 Task: Look for space in Lampa, Chile from 1st June, 2023 to 4th June, 2023 for 1 adult in price range Rs.6000 to Rs.16000. Place can be private room with 1  bedroom having 1 bed and 1 bathroom. Property type can be house, flat, guest house. Amenities needed are: wifi. Booking option can be shelf check-in. Required host language is English.
Action: Mouse moved to (382, 172)
Screenshot: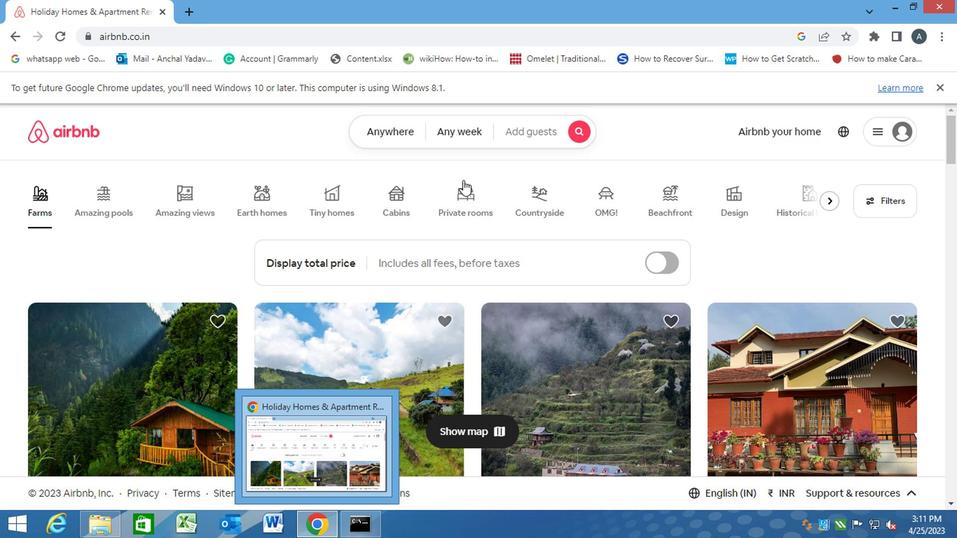 
Action: Mouse pressed left at (382, 172)
Screenshot: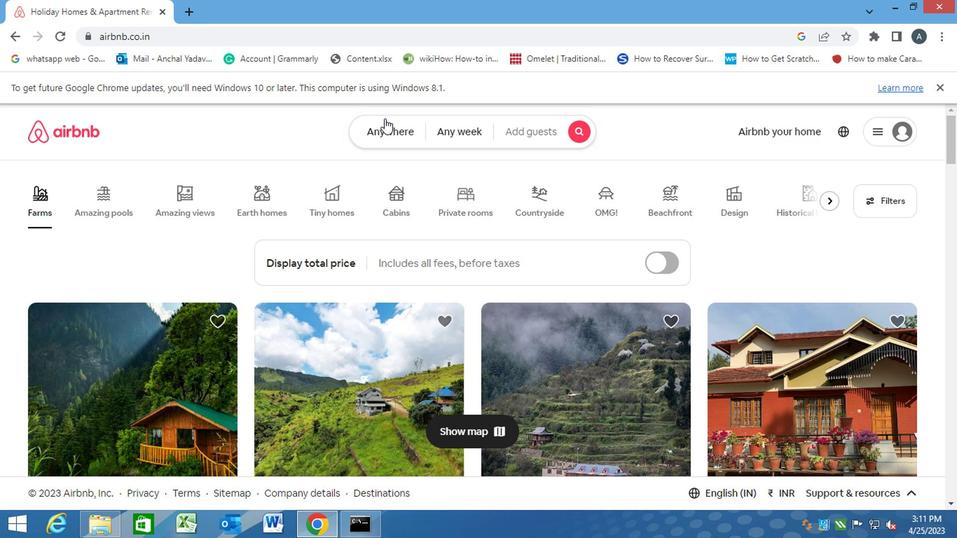 
Action: Mouse moved to (241, 213)
Screenshot: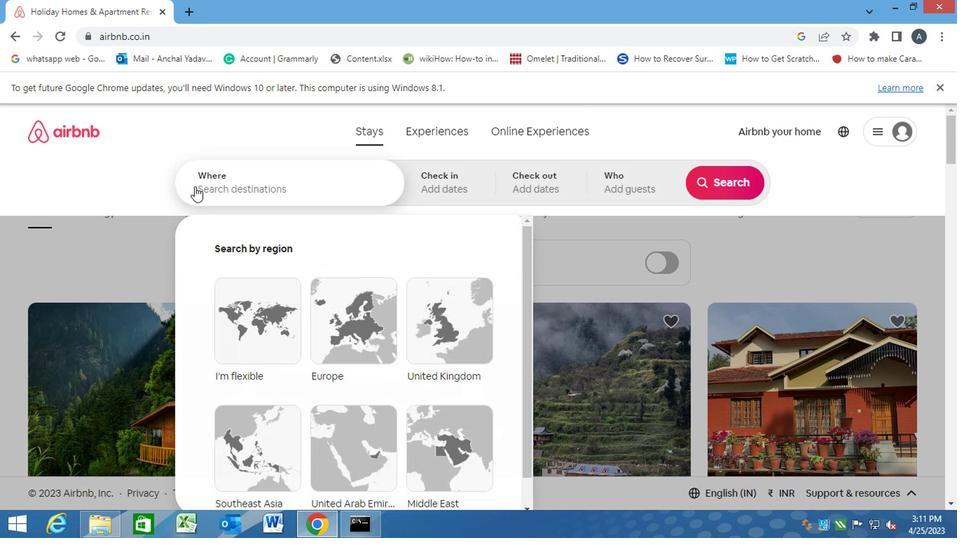 
Action: Mouse pressed left at (241, 213)
Screenshot: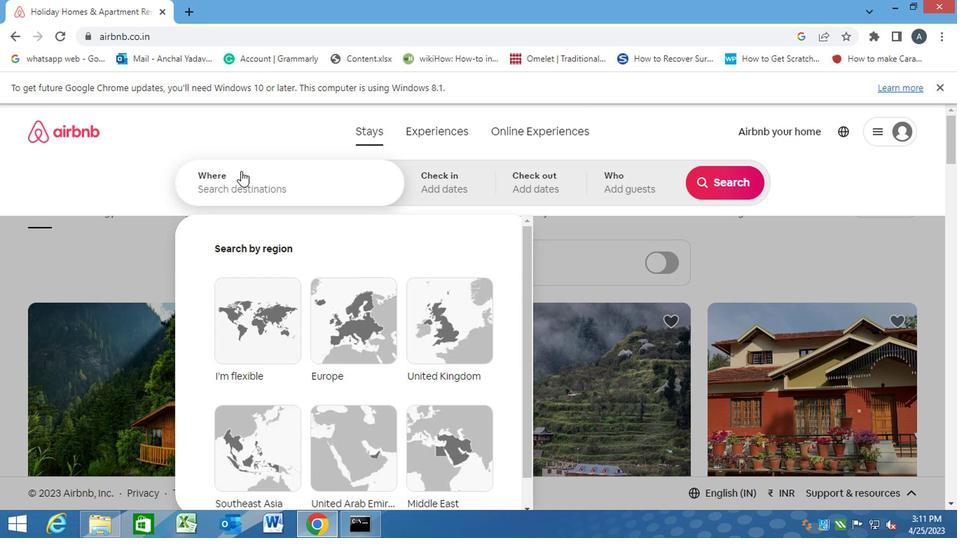 
Action: Key pressed l<Key.caps_lock>ampa,<Key.space><Key.caps_lock>c<Key.caps_lock>hile<Key.enter>
Screenshot: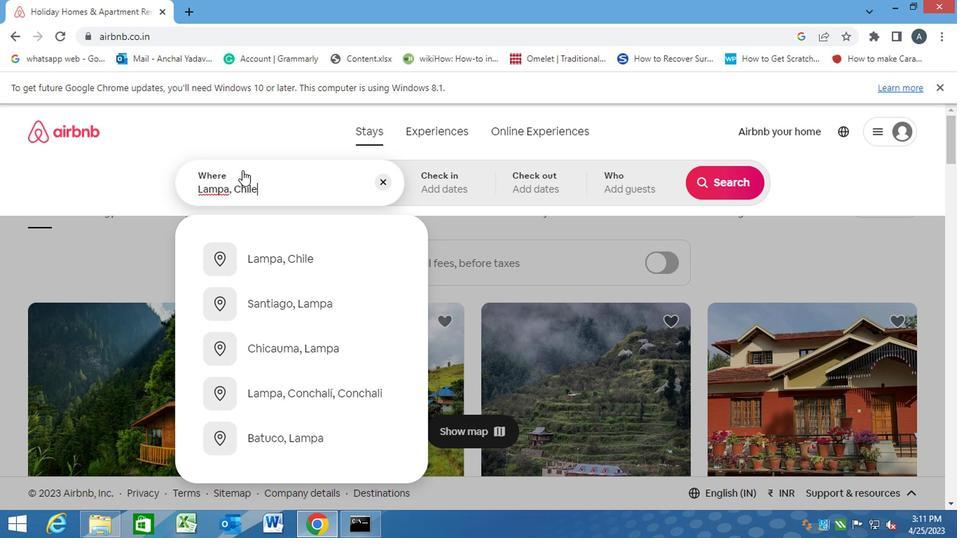 
Action: Mouse moved to (712, 310)
Screenshot: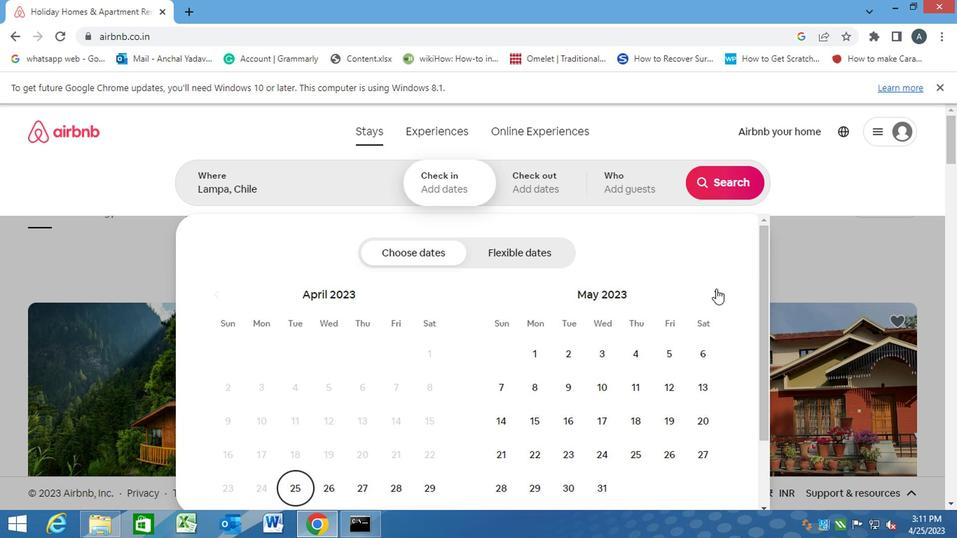 
Action: Mouse pressed left at (712, 310)
Screenshot: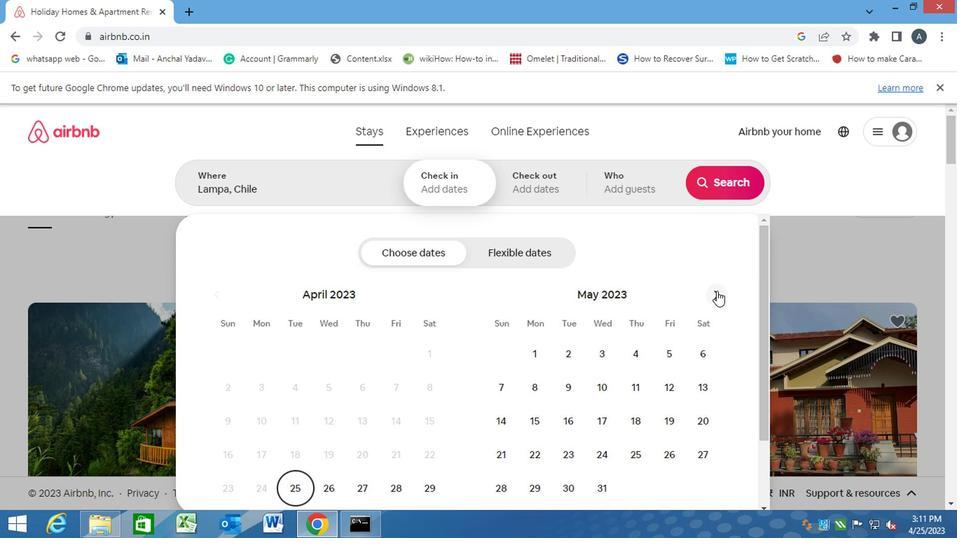 
Action: Mouse moved to (634, 358)
Screenshot: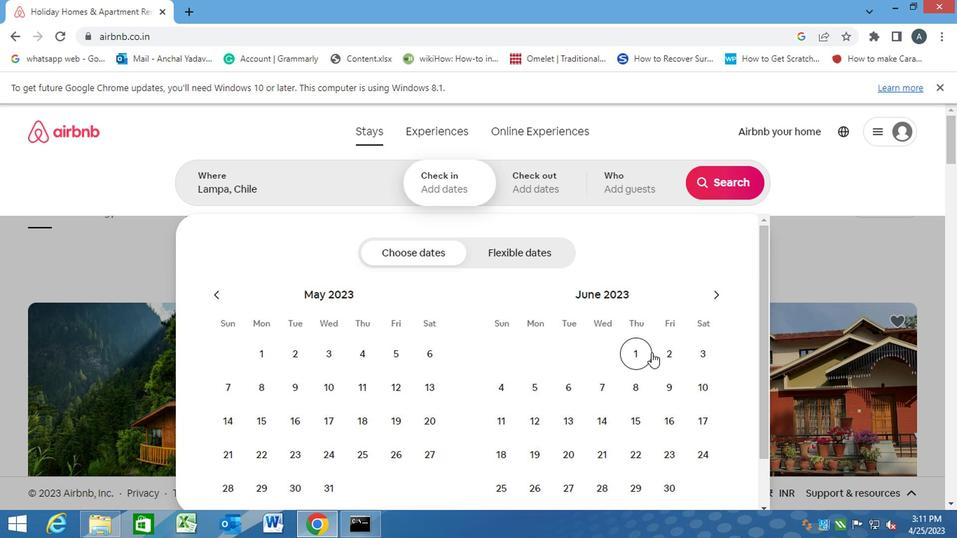 
Action: Mouse pressed left at (634, 358)
Screenshot: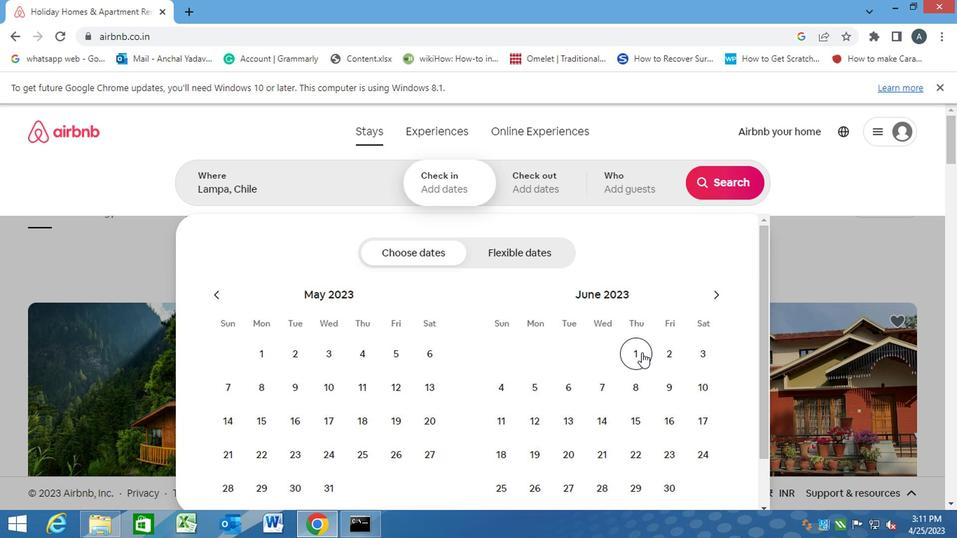 
Action: Mouse moved to (509, 383)
Screenshot: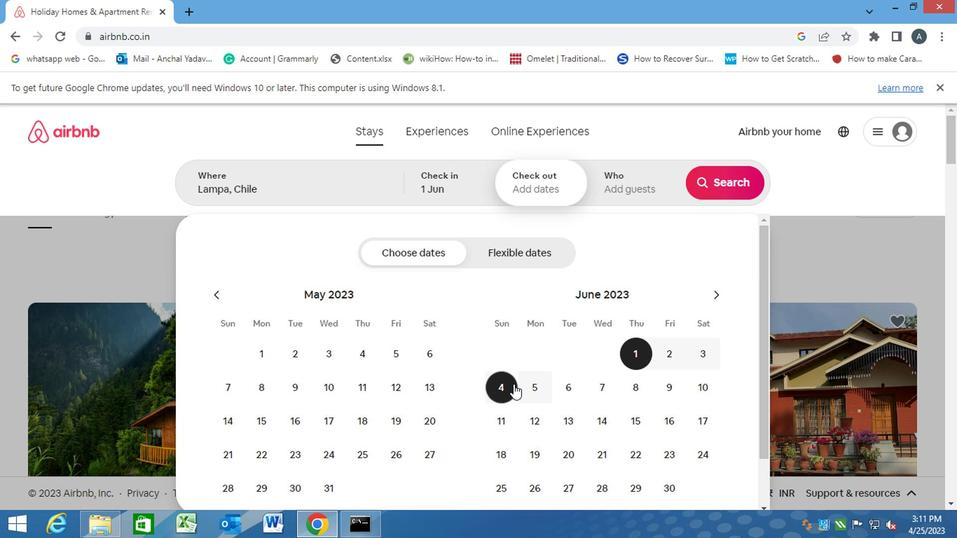 
Action: Mouse pressed left at (509, 383)
Screenshot: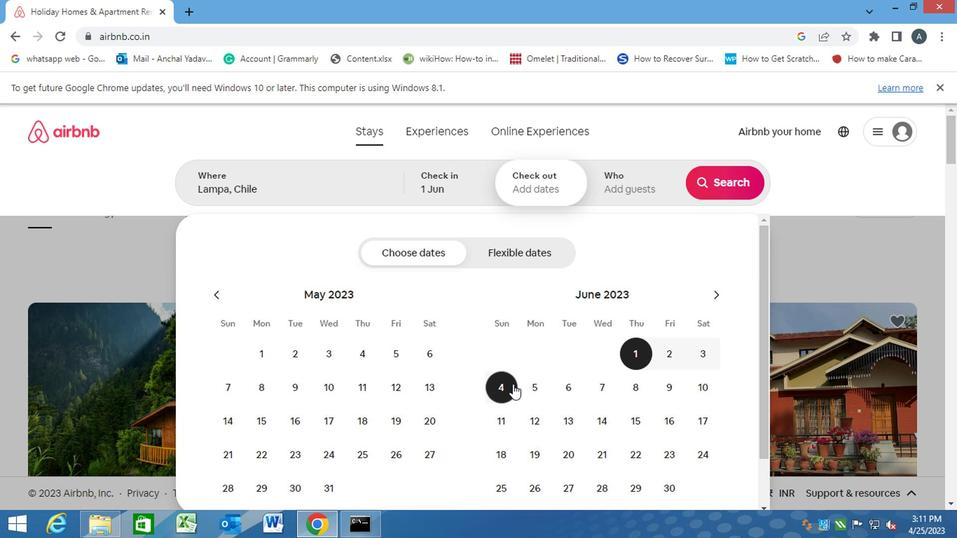 
Action: Mouse moved to (632, 226)
Screenshot: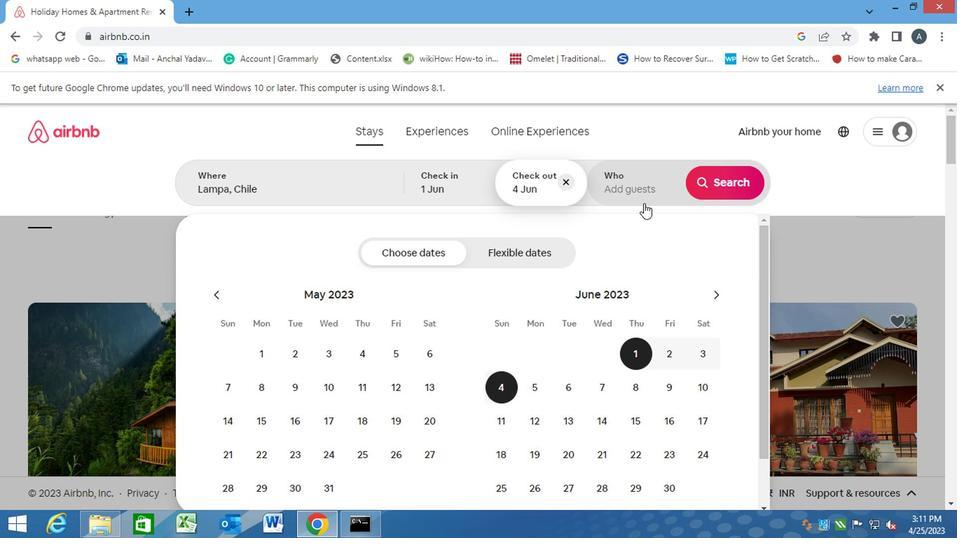 
Action: Mouse pressed left at (632, 226)
Screenshot: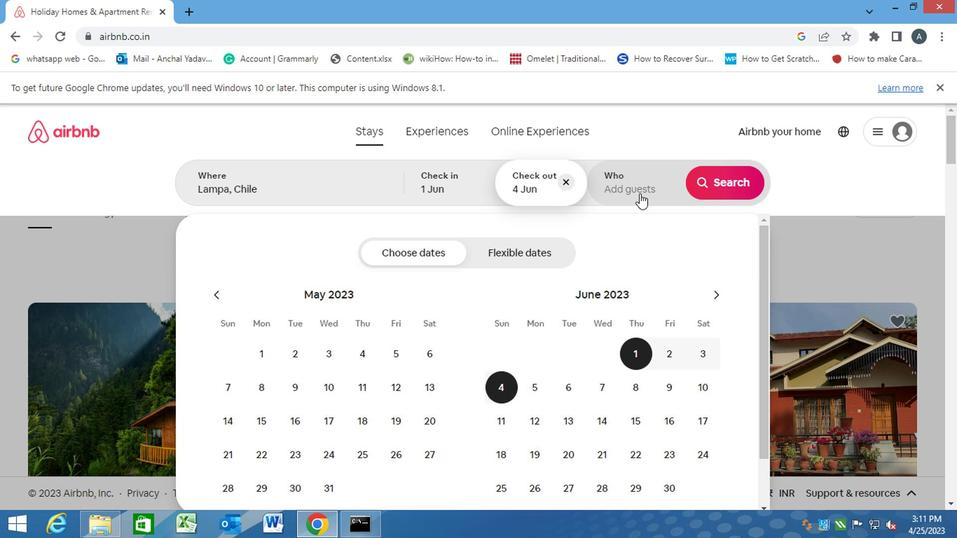 
Action: Mouse moved to (722, 281)
Screenshot: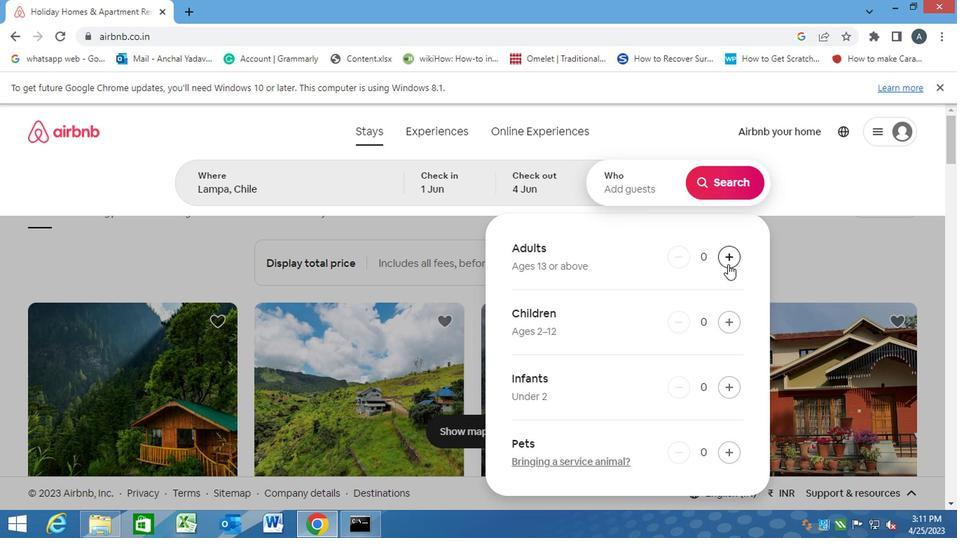 
Action: Mouse pressed left at (722, 281)
Screenshot: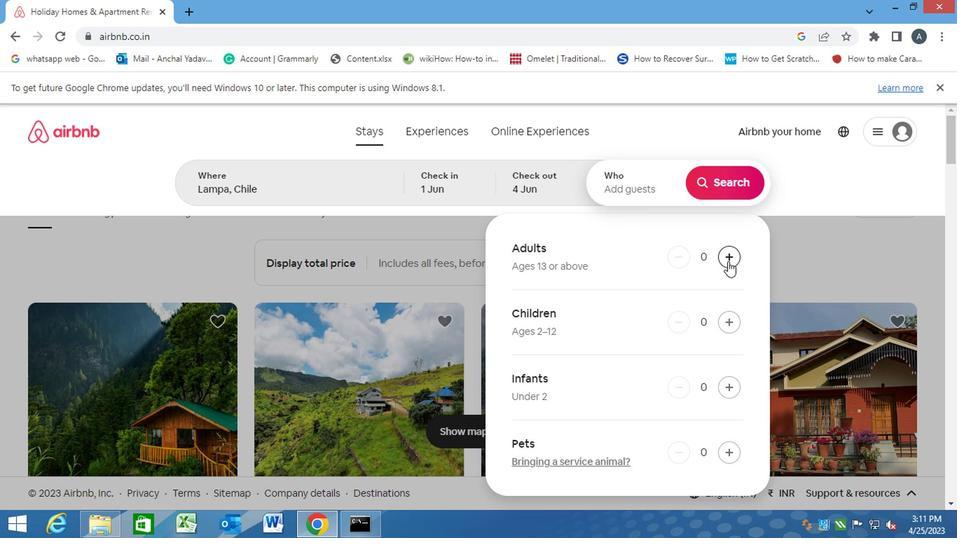 
Action: Mouse moved to (730, 226)
Screenshot: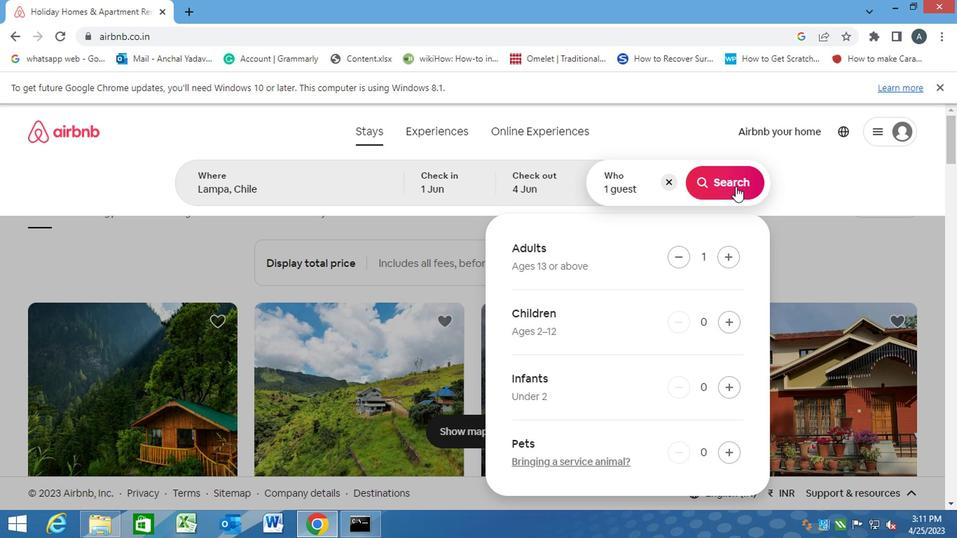 
Action: Mouse pressed left at (730, 226)
Screenshot: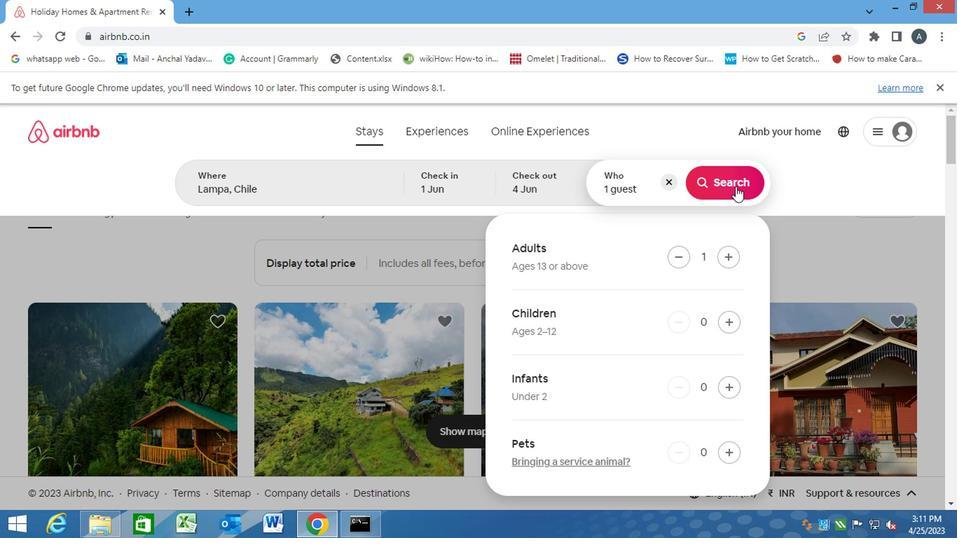 
Action: Mouse moved to (866, 225)
Screenshot: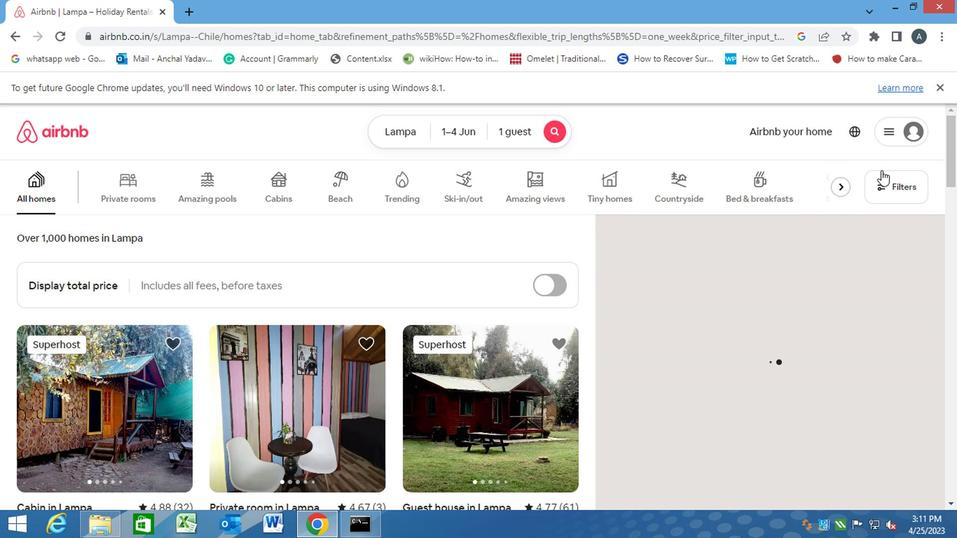 
Action: Mouse pressed left at (866, 225)
Screenshot: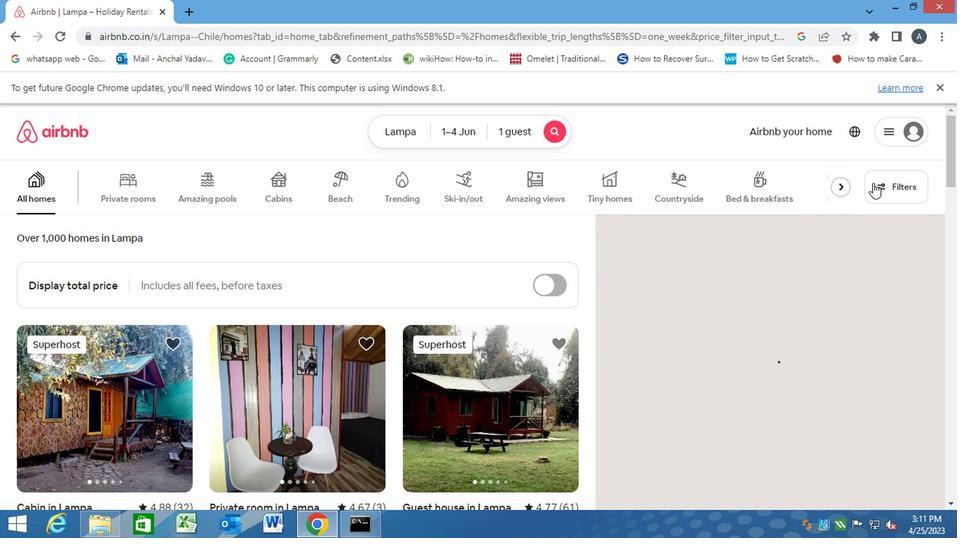 
Action: Mouse moved to (284, 368)
Screenshot: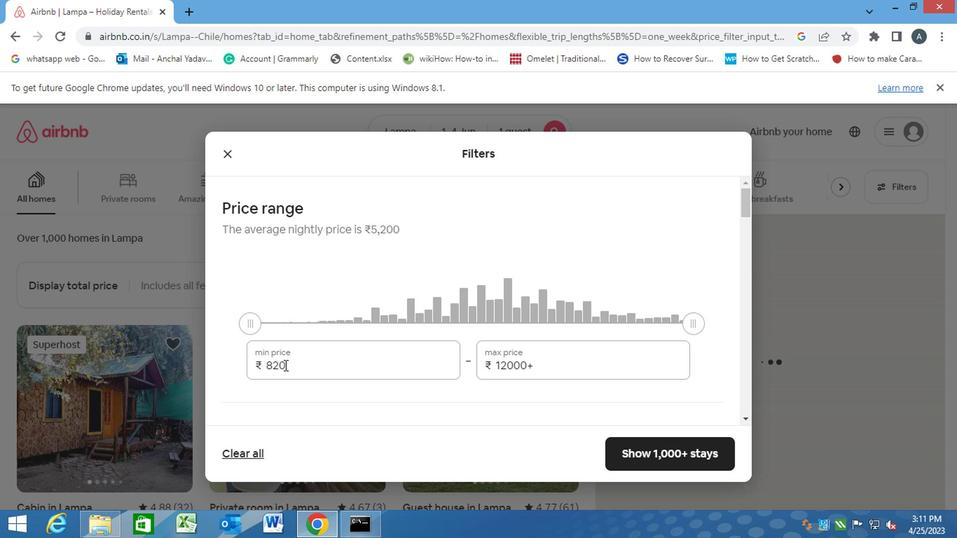 
Action: Mouse pressed left at (284, 368)
Screenshot: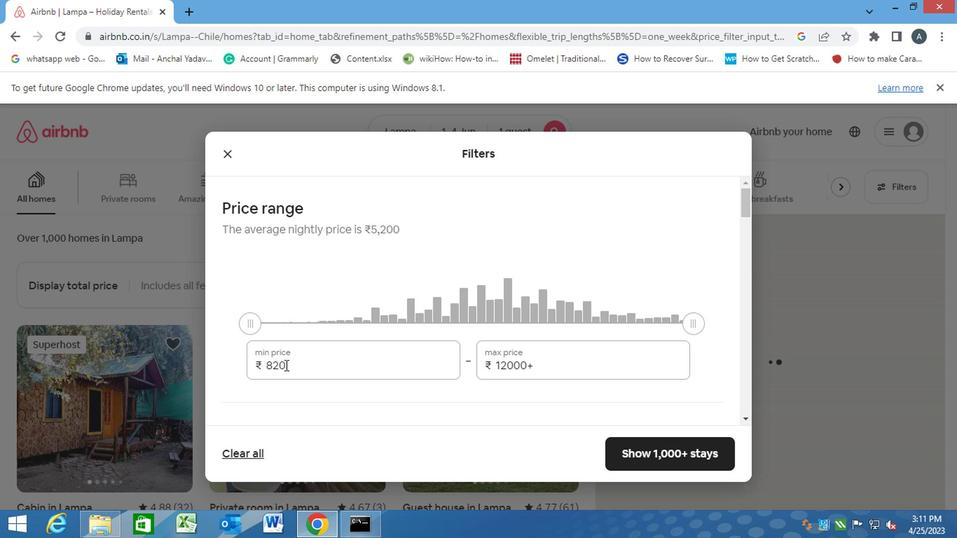 
Action: Mouse moved to (262, 372)
Screenshot: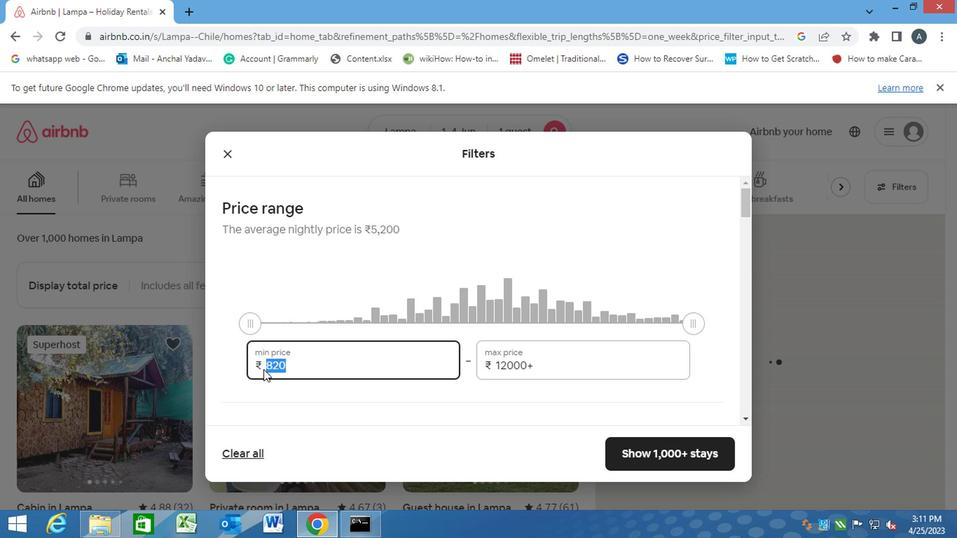 
Action: Key pressed 60
Screenshot: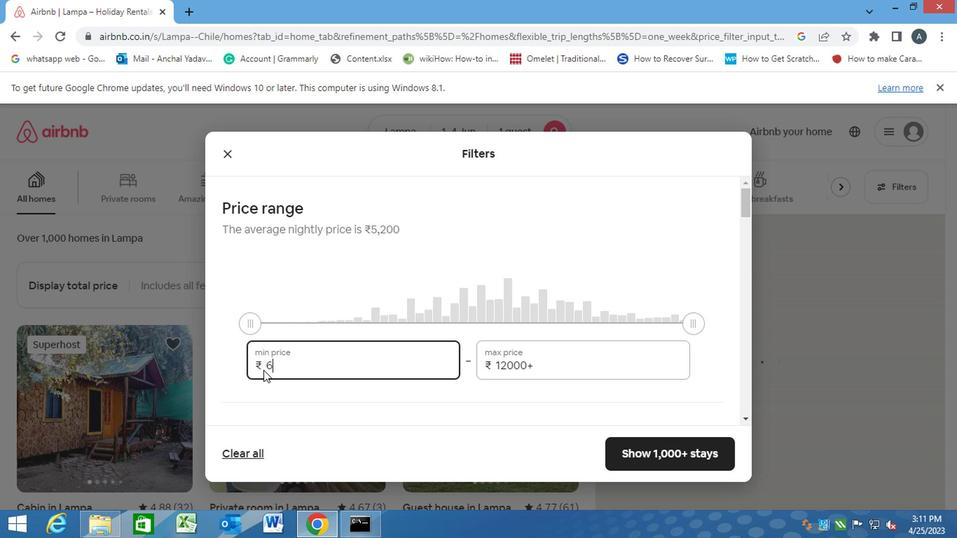 
Action: Mouse moved to (262, 372)
Screenshot: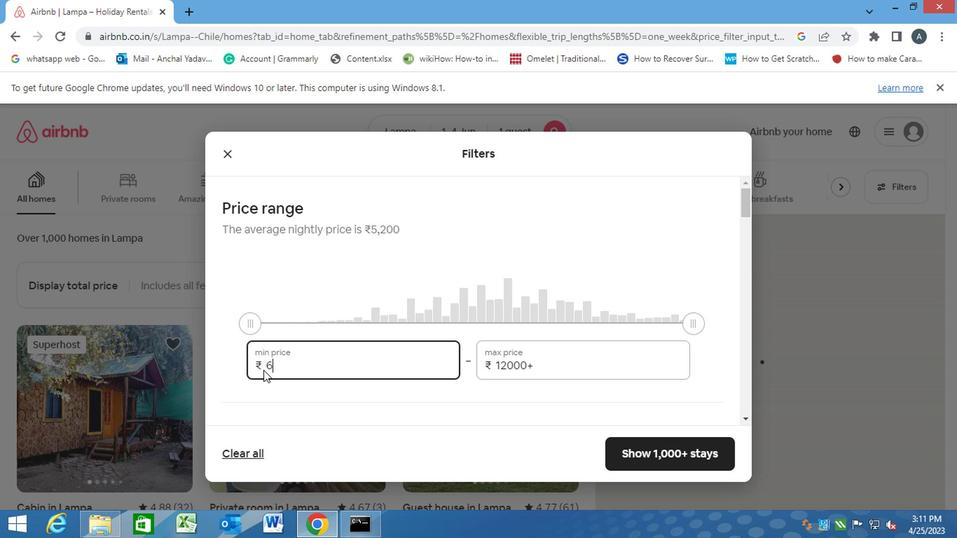 
Action: Key pressed 00<Key.tab><Key.backspace>16000
Screenshot: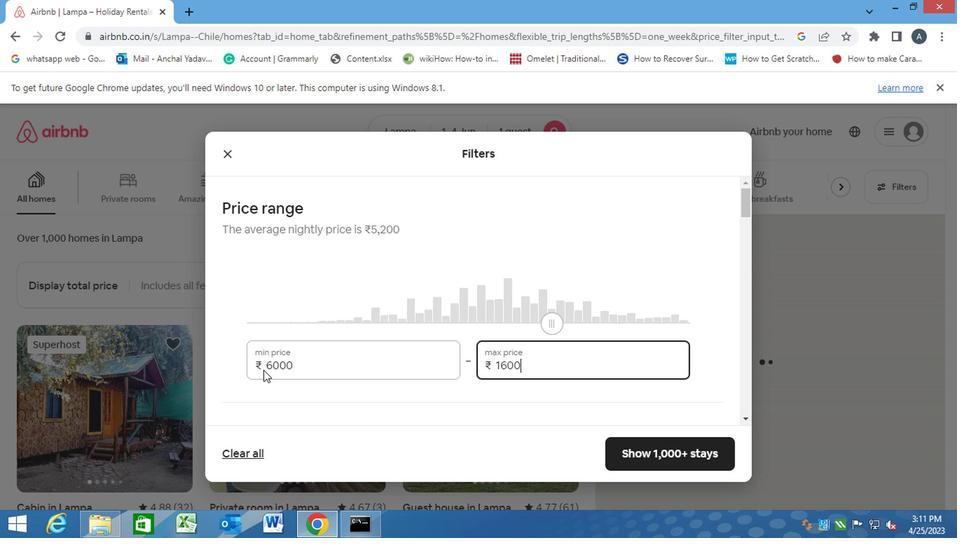 
Action: Mouse moved to (281, 388)
Screenshot: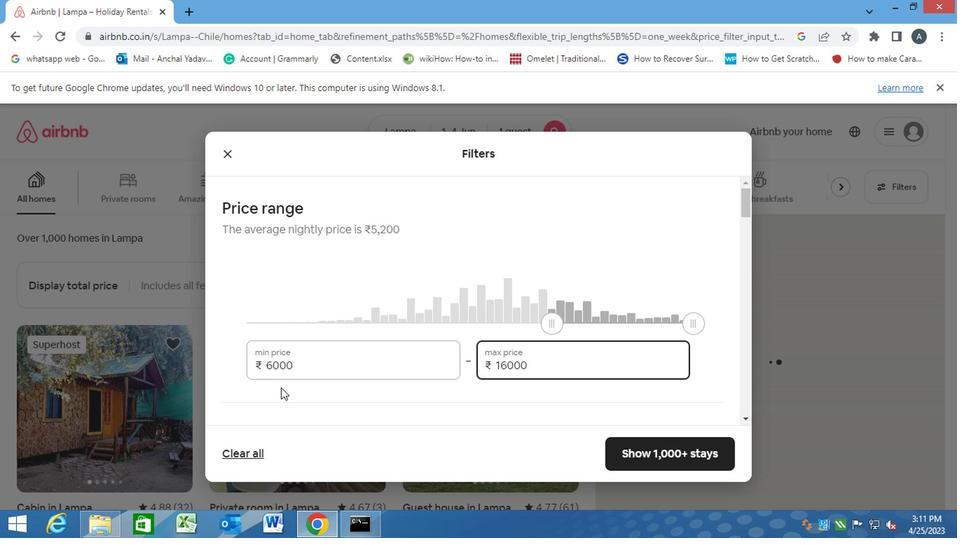 
Action: Mouse pressed left at (281, 388)
Screenshot: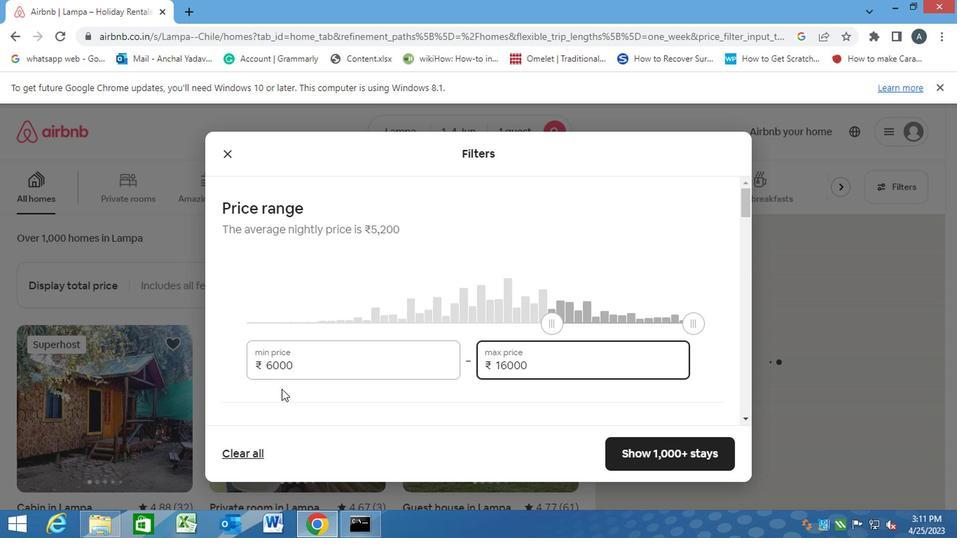 
Action: Mouse scrolled (281, 387) with delta (0, 0)
Screenshot: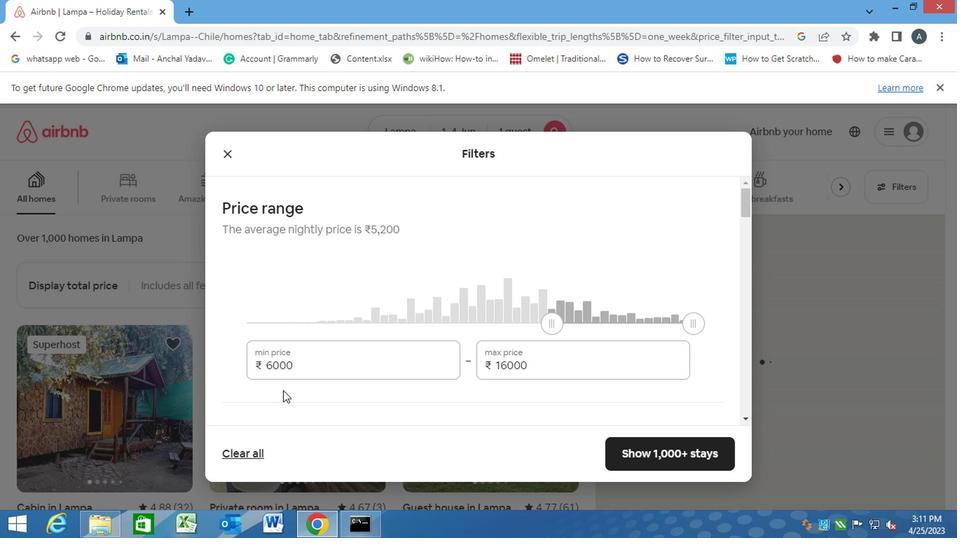 
Action: Mouse scrolled (281, 387) with delta (0, 0)
Screenshot: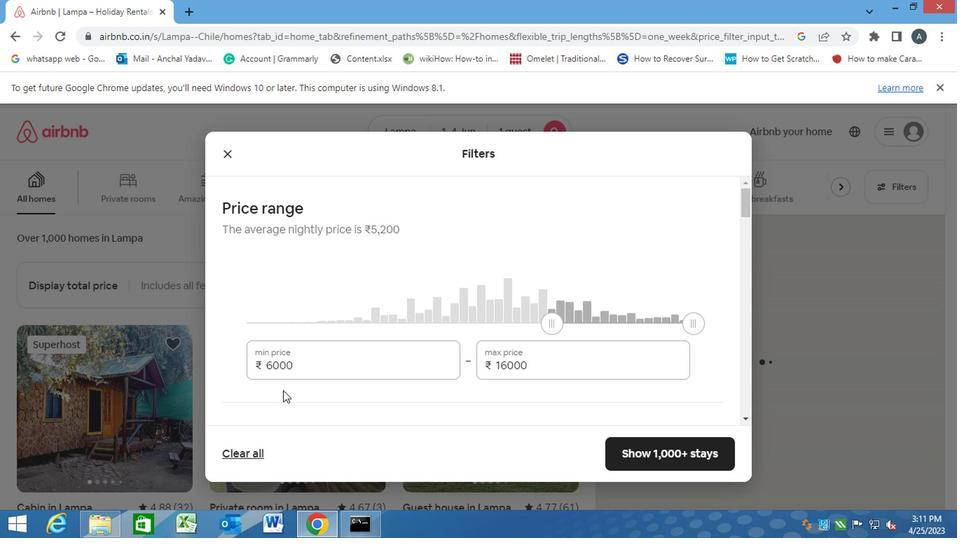 
Action: Mouse moved to (470, 344)
Screenshot: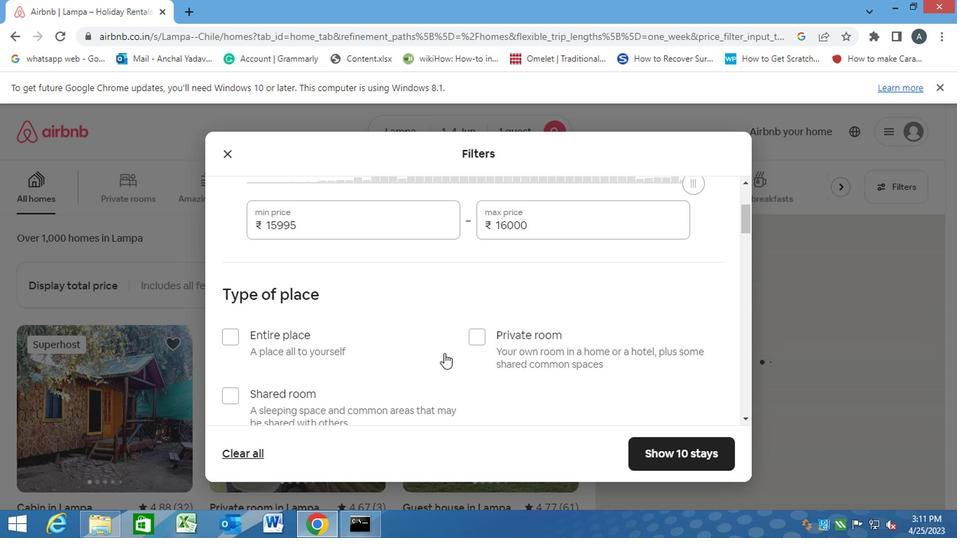 
Action: Mouse pressed left at (470, 344)
Screenshot: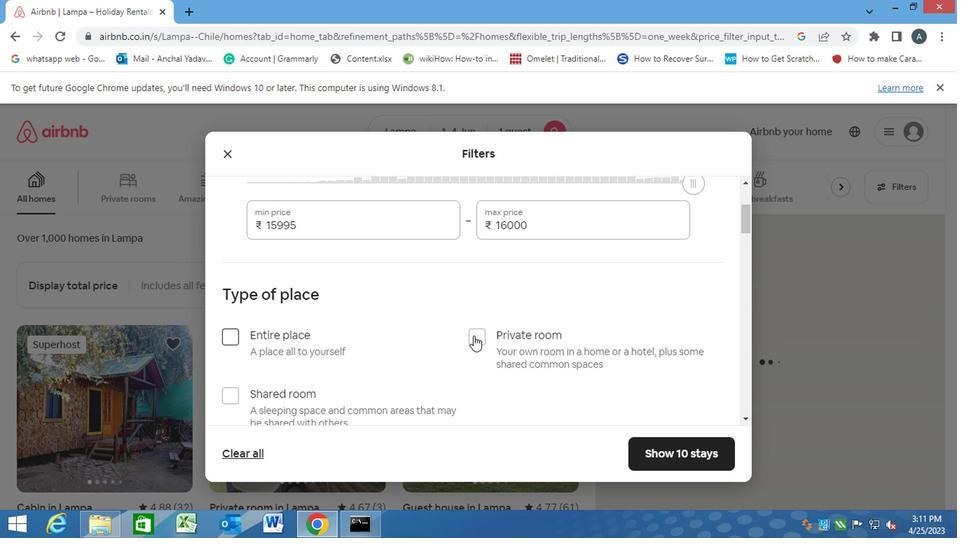 
Action: Mouse moved to (391, 364)
Screenshot: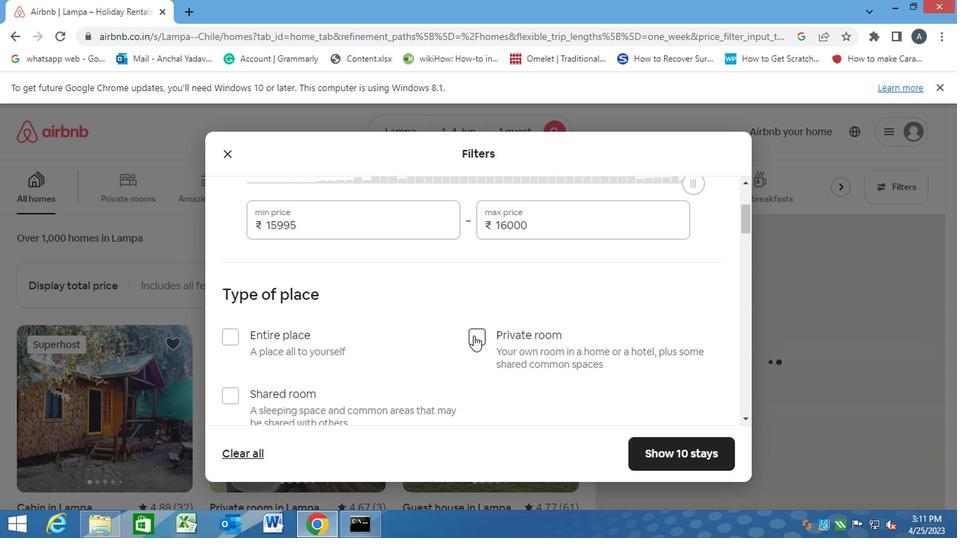 
Action: Mouse scrolled (391, 364) with delta (0, 0)
Screenshot: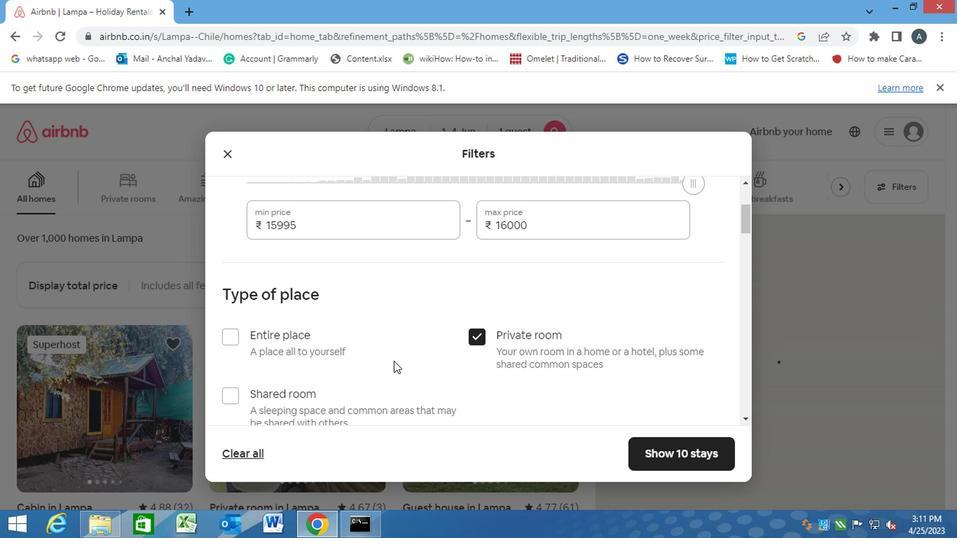 
Action: Mouse scrolled (391, 364) with delta (0, 0)
Screenshot: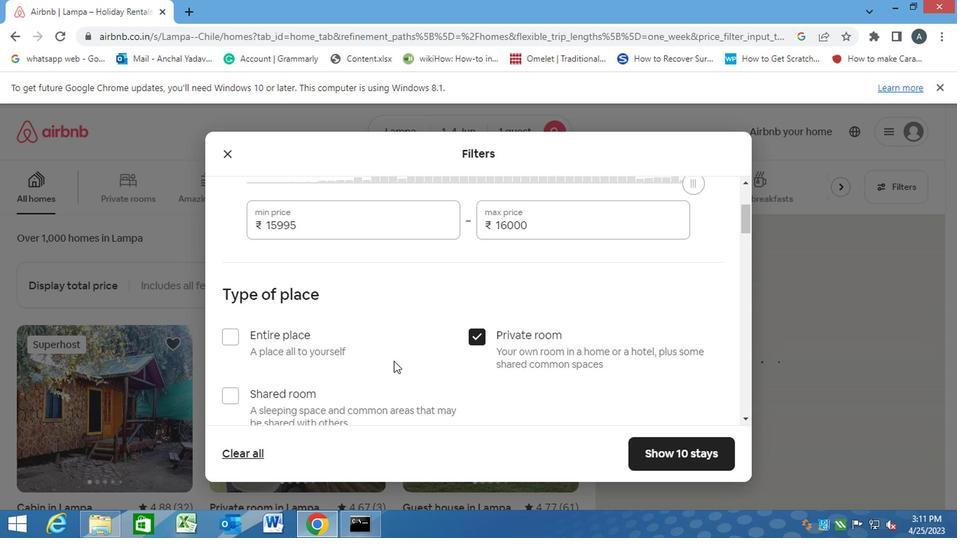 
Action: Mouse scrolled (391, 364) with delta (0, 0)
Screenshot: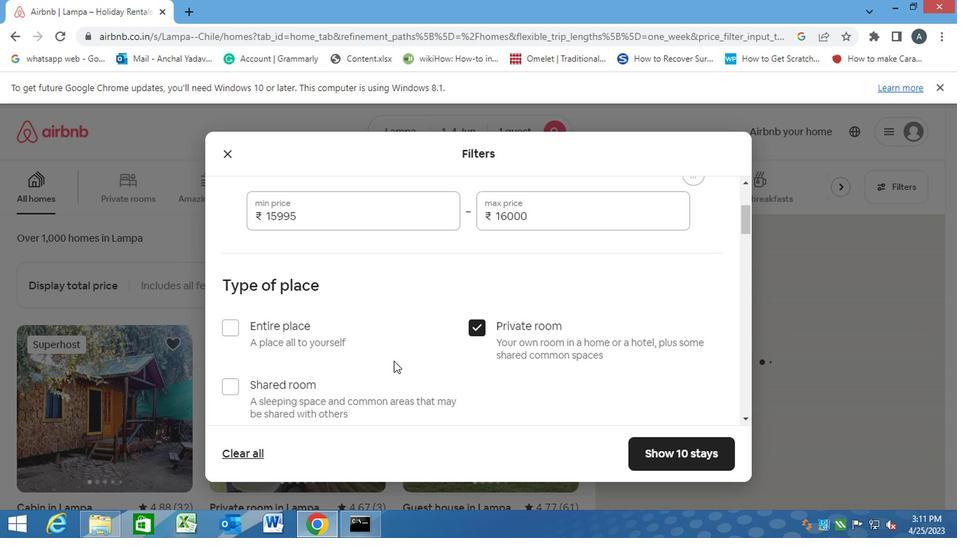 
Action: Mouse scrolled (391, 364) with delta (0, 0)
Screenshot: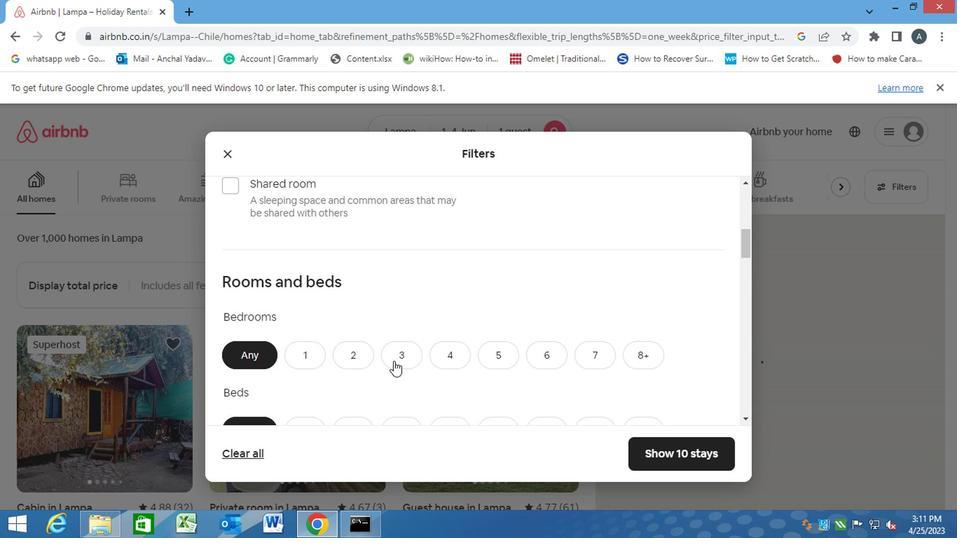 
Action: Mouse scrolled (391, 364) with delta (0, 0)
Screenshot: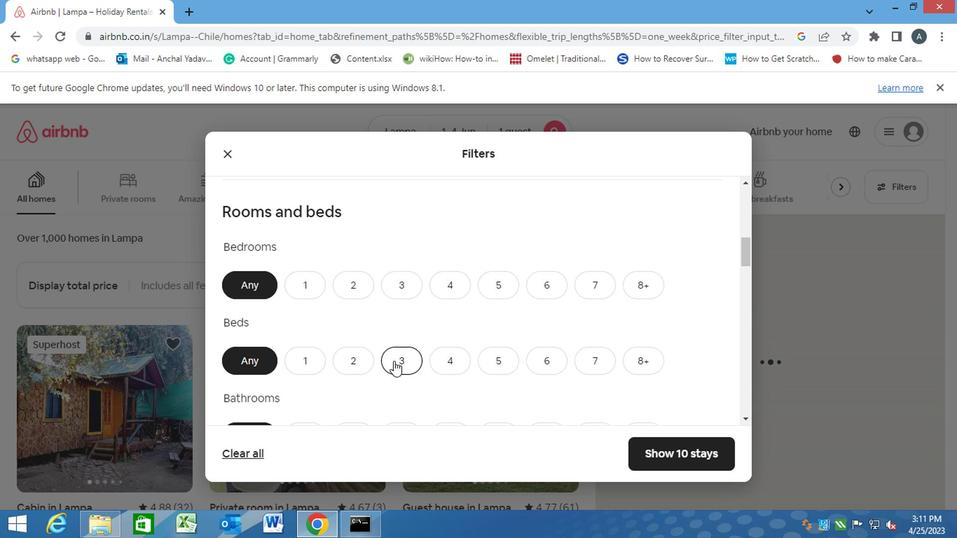
Action: Mouse moved to (310, 248)
Screenshot: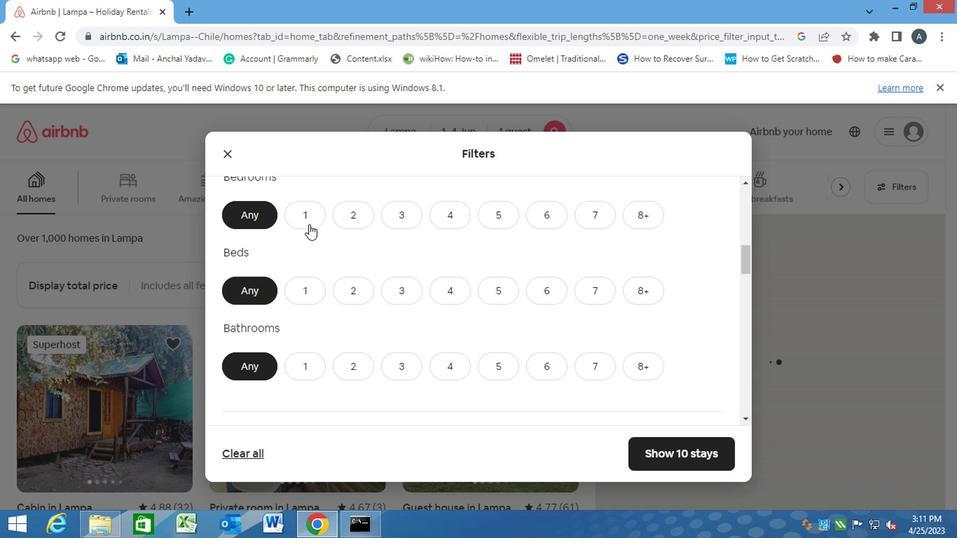 
Action: Mouse pressed left at (310, 248)
Screenshot: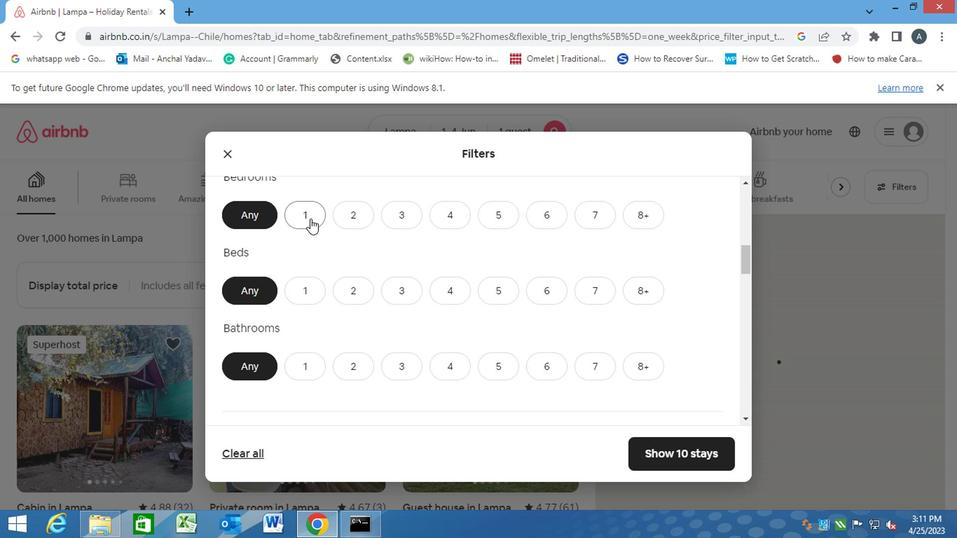 
Action: Mouse moved to (299, 308)
Screenshot: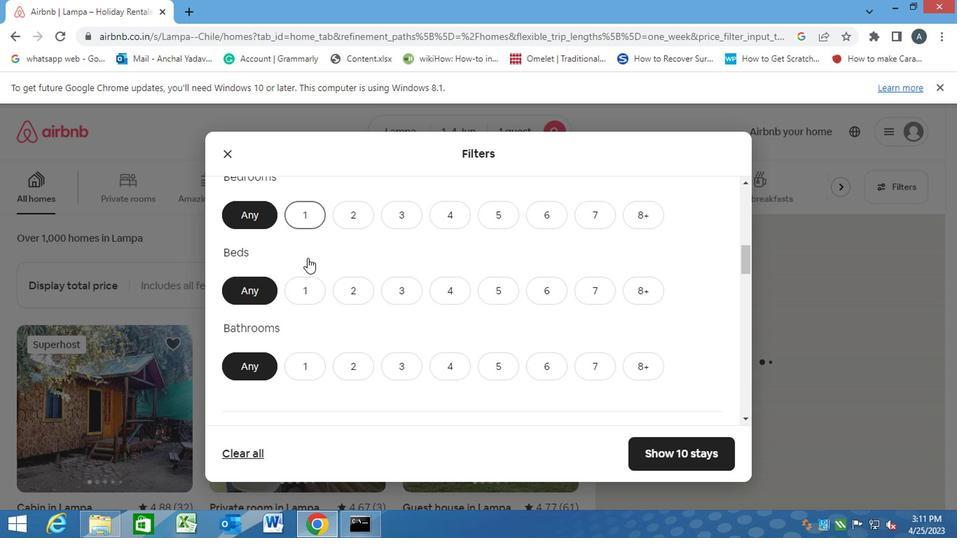 
Action: Mouse pressed left at (299, 308)
Screenshot: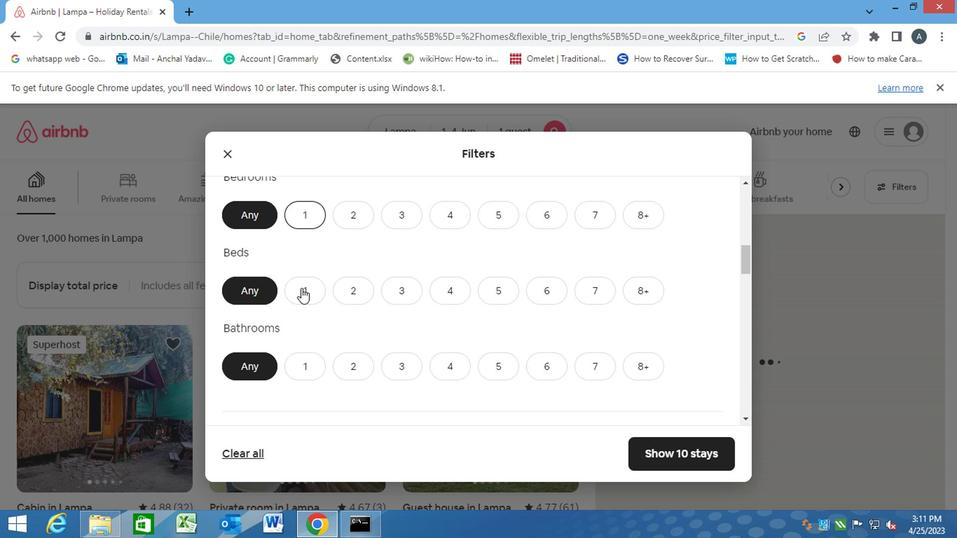 
Action: Mouse moved to (299, 366)
Screenshot: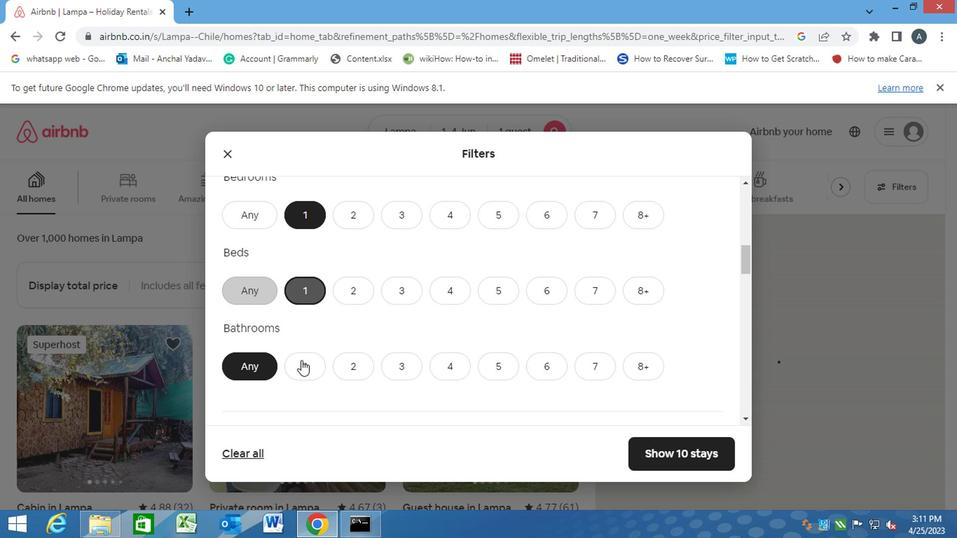 
Action: Mouse pressed left at (299, 366)
Screenshot: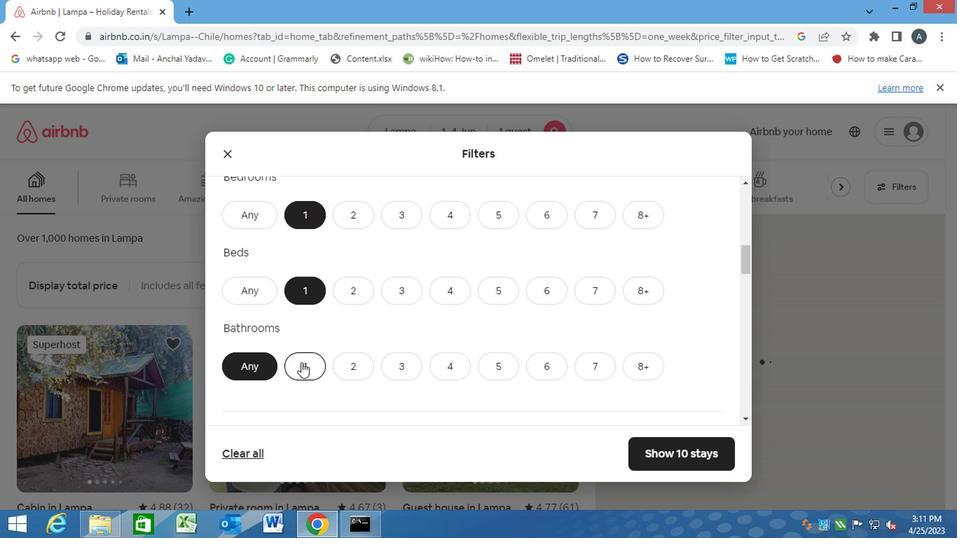 
Action: Mouse moved to (382, 392)
Screenshot: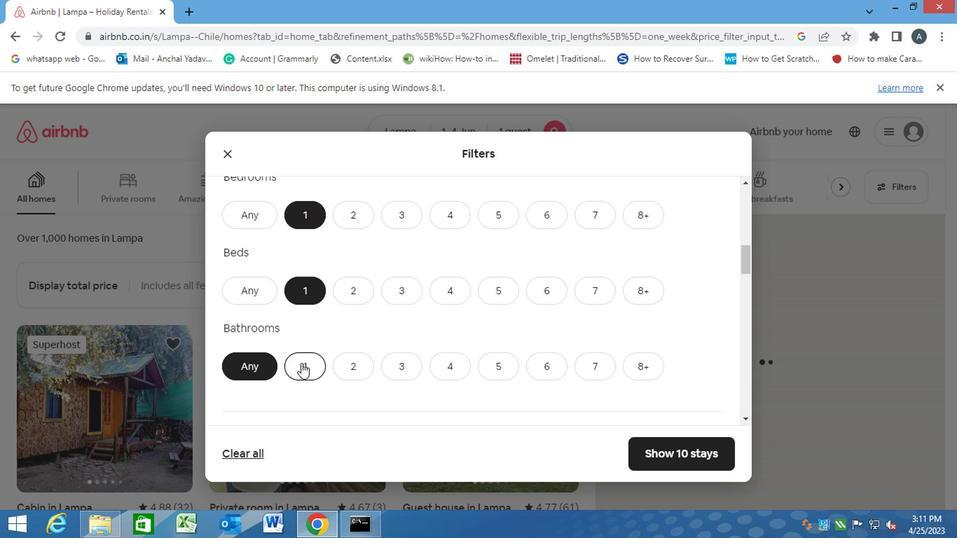 
Action: Mouse scrolled (382, 392) with delta (0, 0)
Screenshot: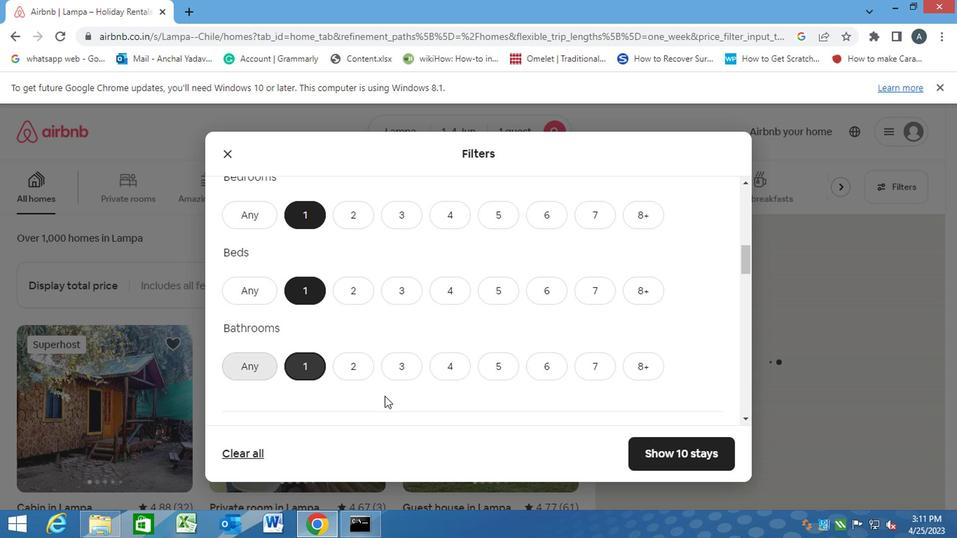
Action: Mouse scrolled (382, 392) with delta (0, 0)
Screenshot: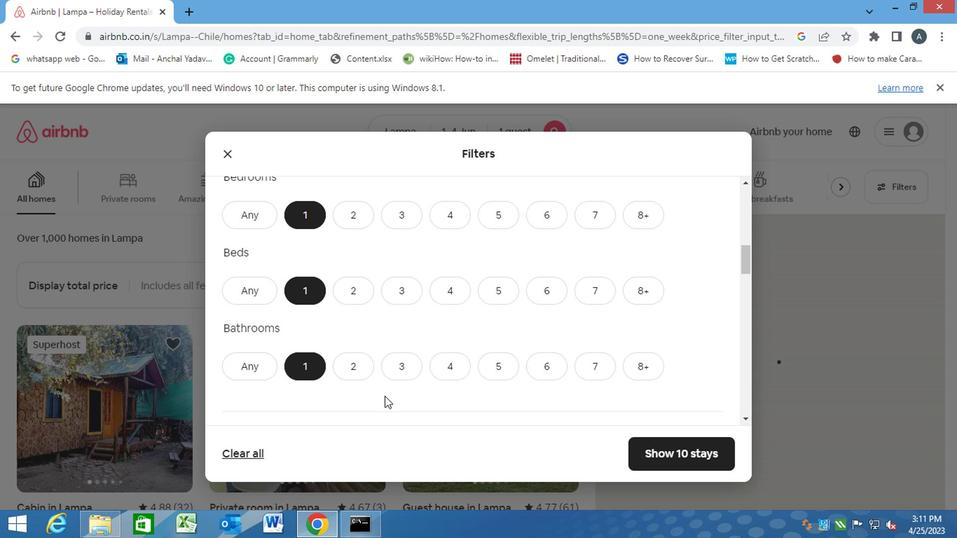 
Action: Mouse scrolled (382, 392) with delta (0, 0)
Screenshot: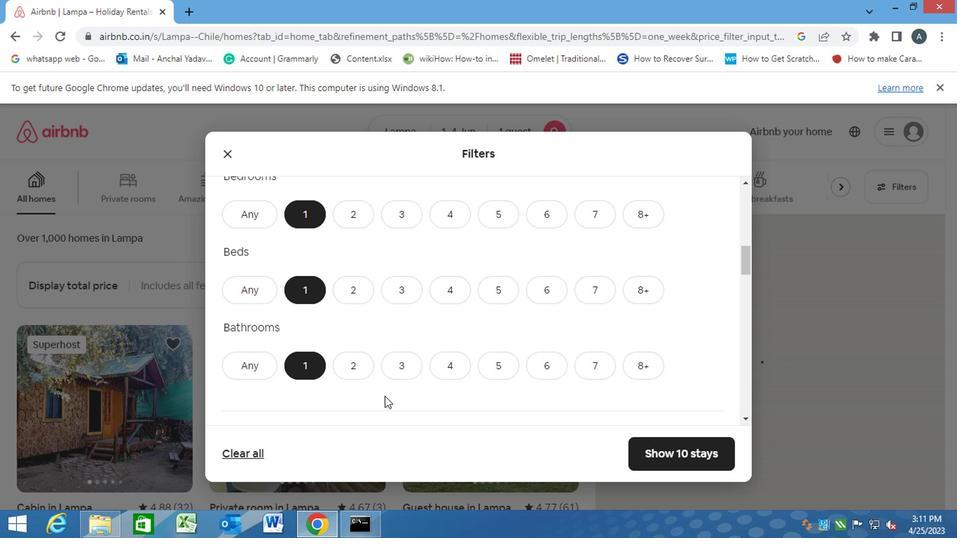
Action: Mouse scrolled (382, 392) with delta (0, 0)
Screenshot: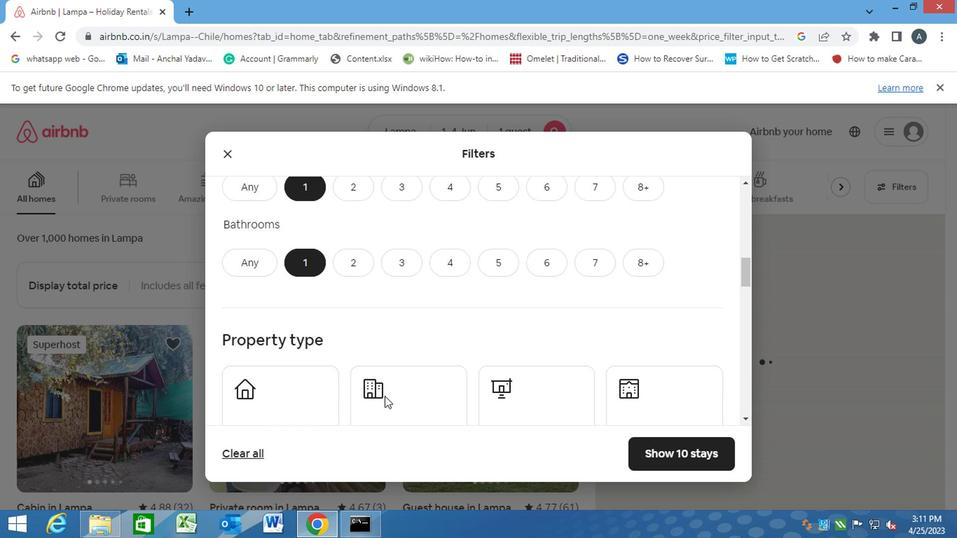 
Action: Mouse moved to (293, 287)
Screenshot: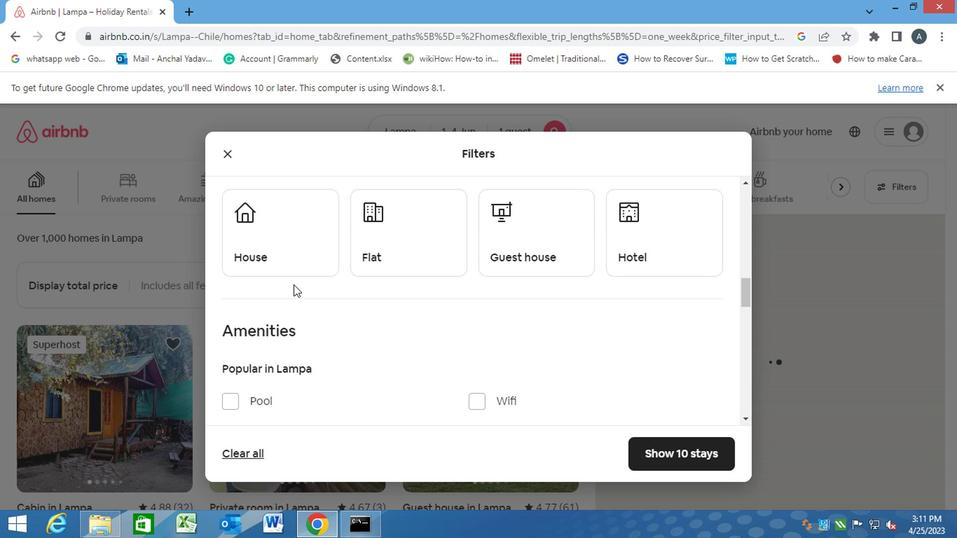 
Action: Mouse pressed left at (293, 287)
Screenshot: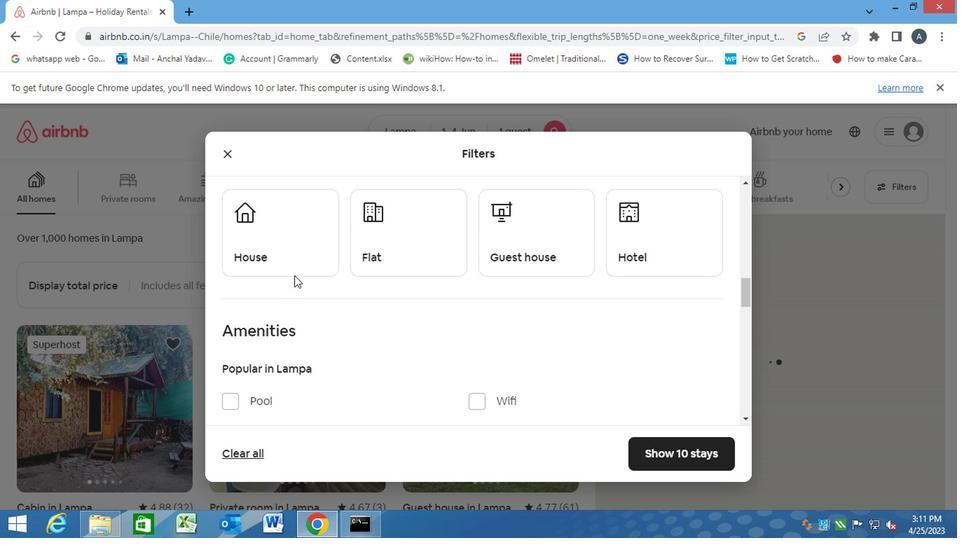 
Action: Mouse moved to (398, 279)
Screenshot: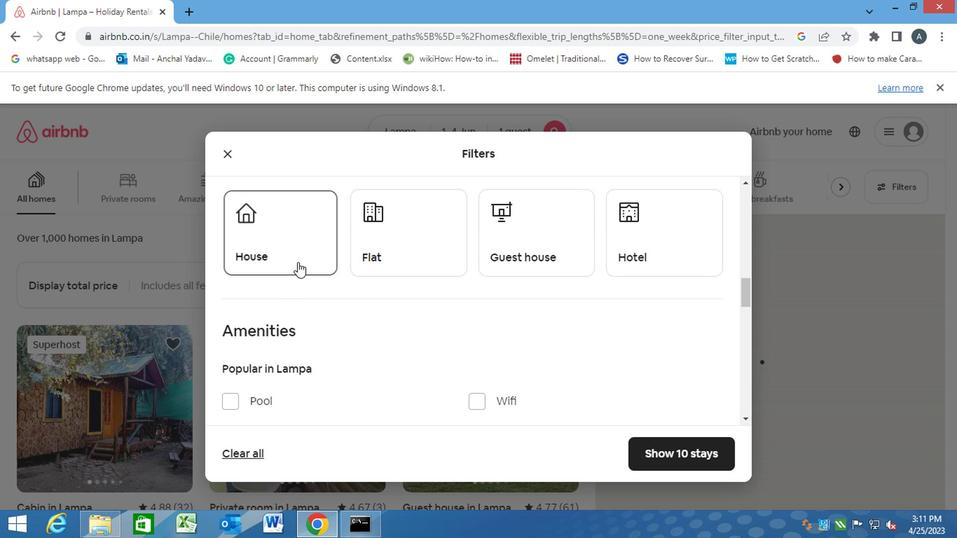 
Action: Mouse pressed left at (398, 279)
Screenshot: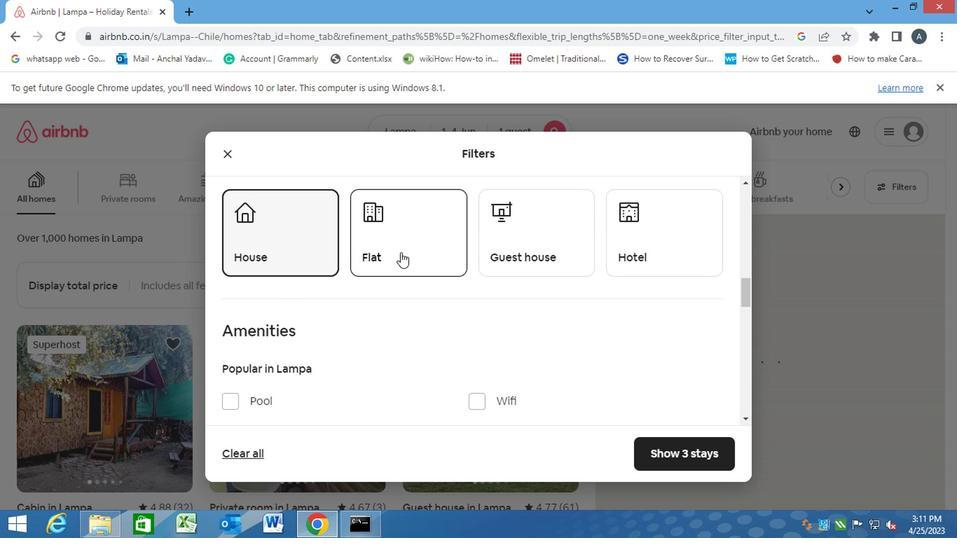 
Action: Mouse moved to (513, 276)
Screenshot: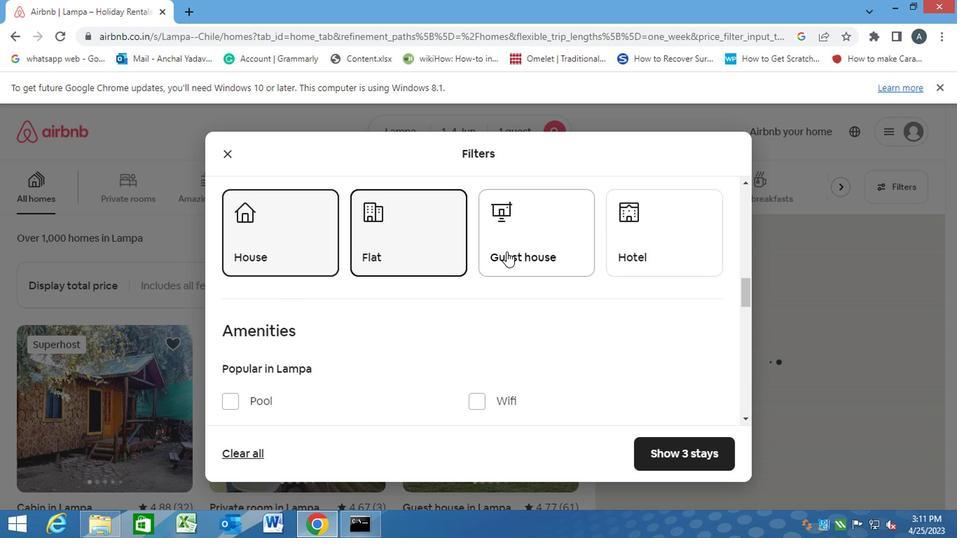 
Action: Mouse pressed left at (513, 276)
Screenshot: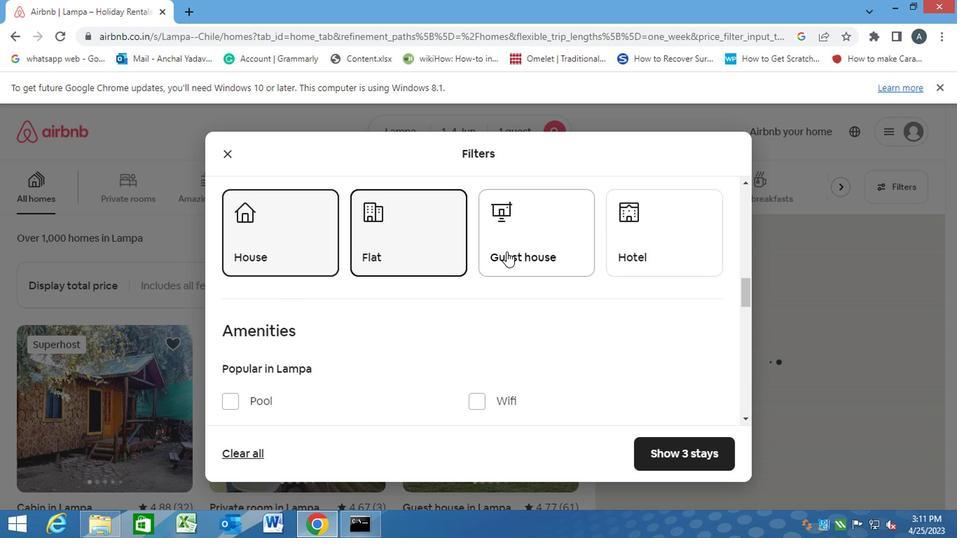 
Action: Mouse moved to (395, 343)
Screenshot: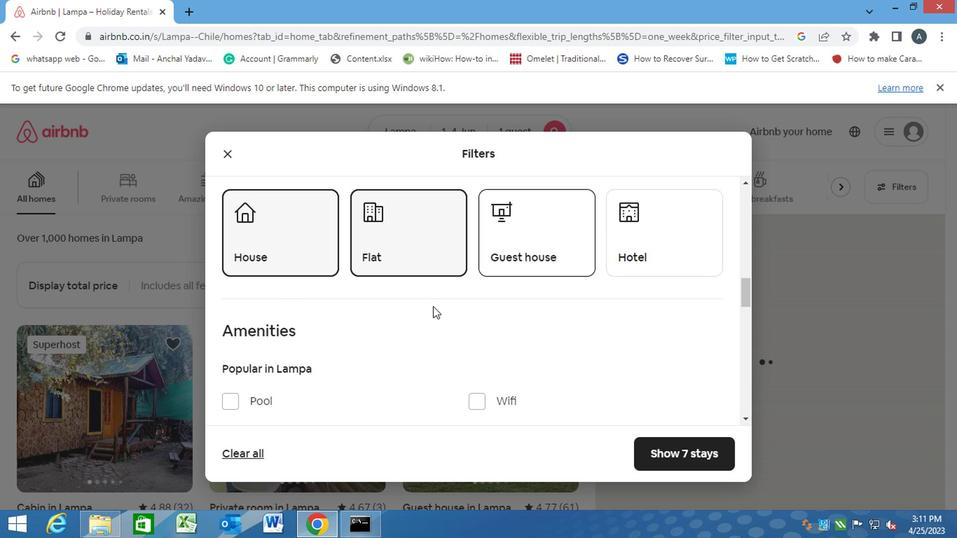 
Action: Mouse scrolled (395, 343) with delta (0, 0)
Screenshot: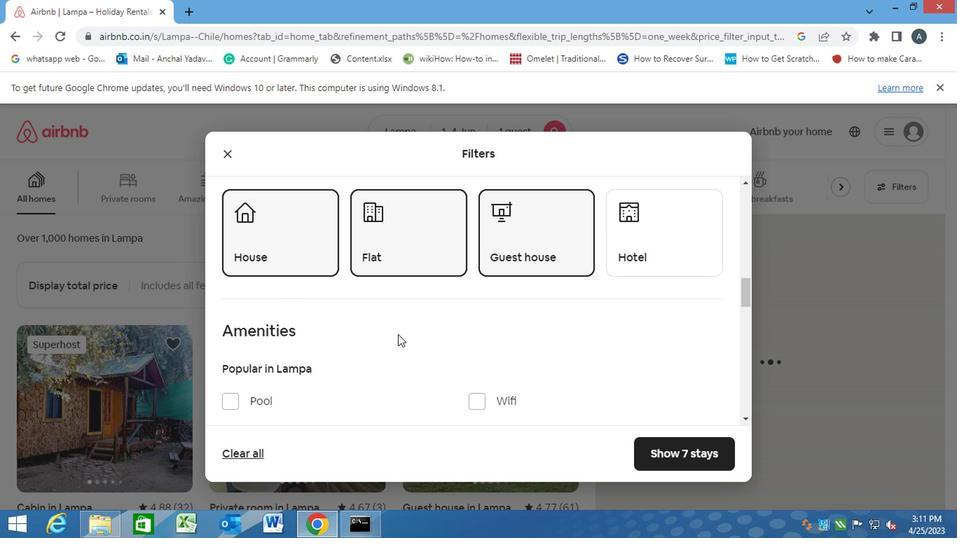 
Action: Mouse scrolled (395, 343) with delta (0, 0)
Screenshot: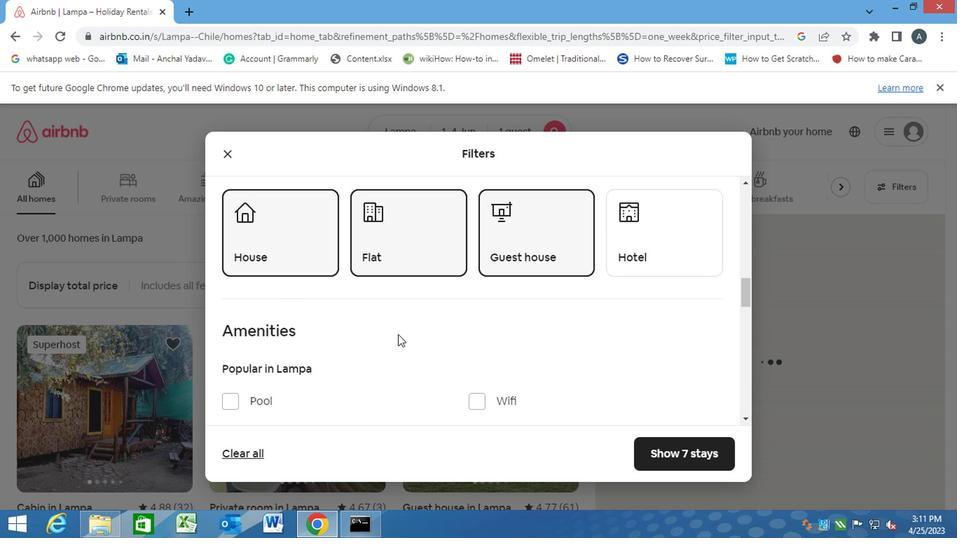 
Action: Mouse moved to (484, 282)
Screenshot: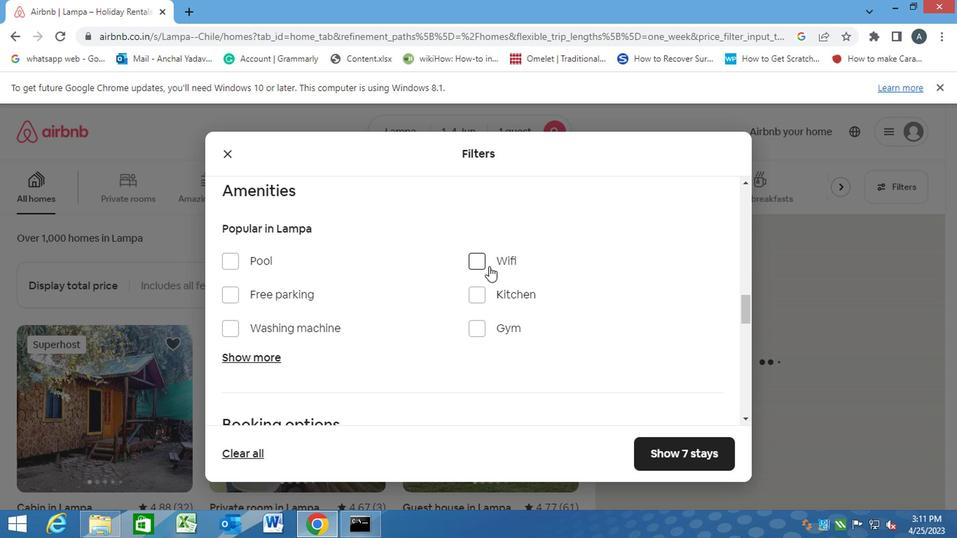 
Action: Mouse pressed left at (484, 282)
Screenshot: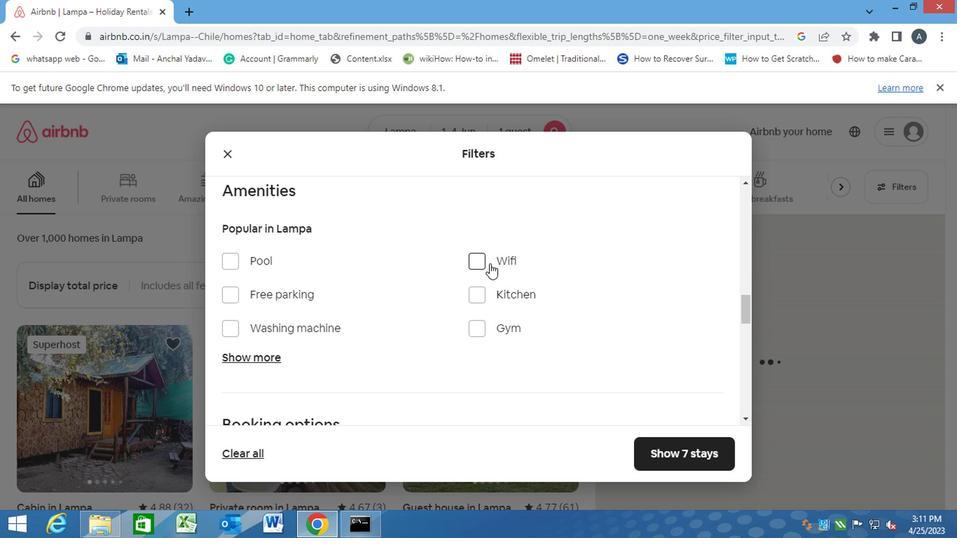 
Action: Mouse moved to (482, 310)
Screenshot: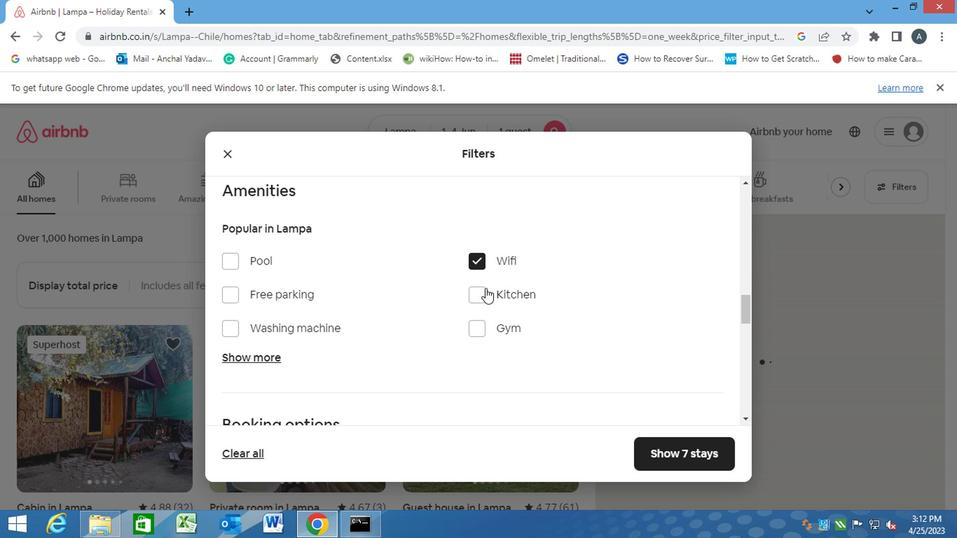 
Action: Mouse scrolled (482, 309) with delta (0, 0)
Screenshot: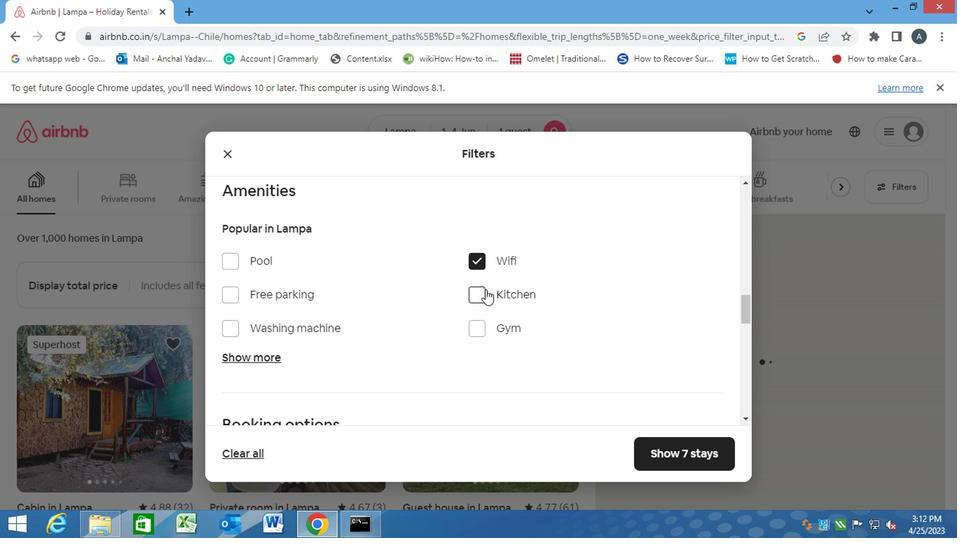 
Action: Mouse moved to (482, 310)
Screenshot: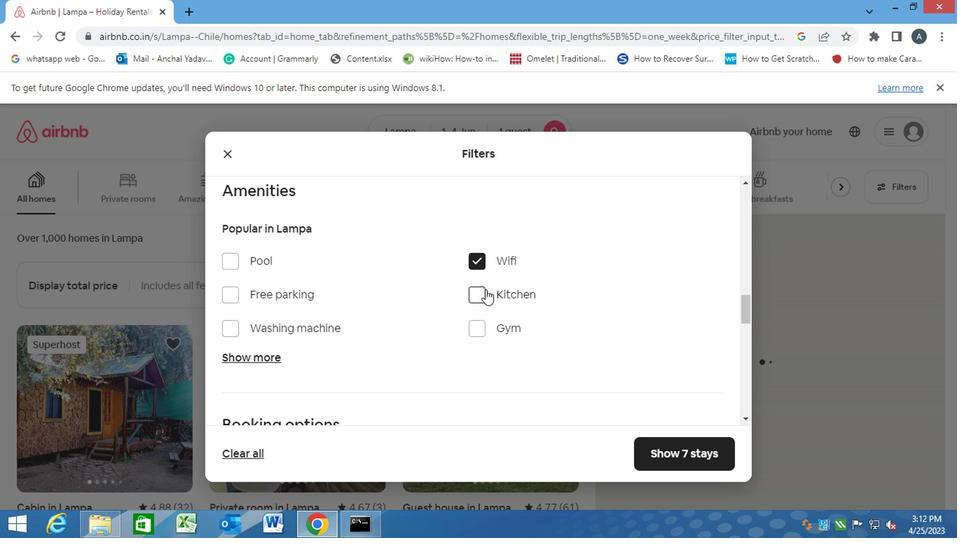 
Action: Mouse scrolled (482, 310) with delta (0, 0)
Screenshot: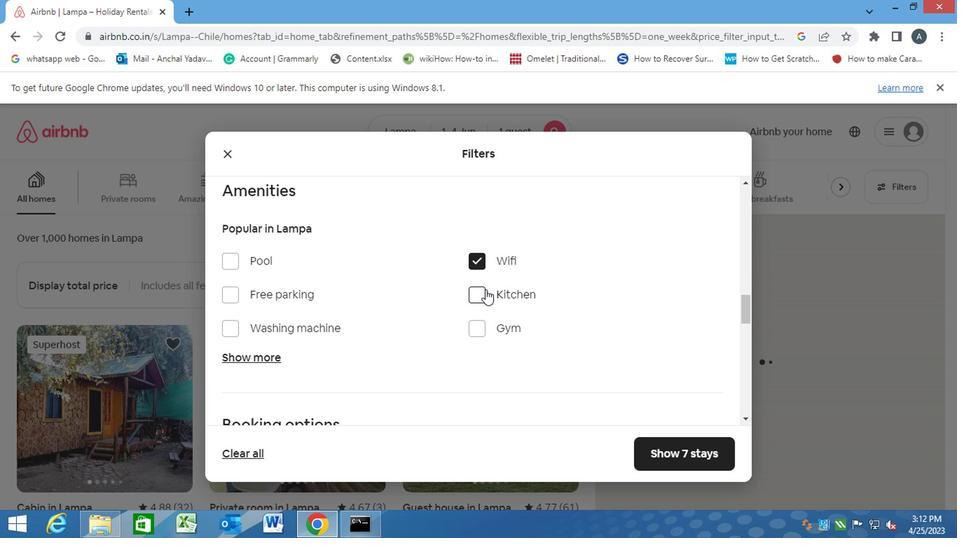 
Action: Mouse moved to (482, 311)
Screenshot: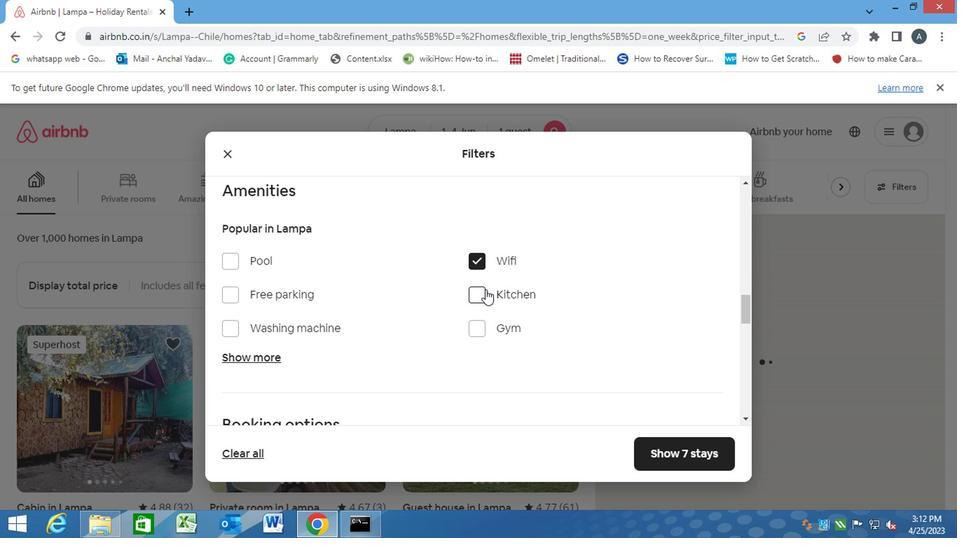 
Action: Mouse scrolled (482, 311) with delta (0, 0)
Screenshot: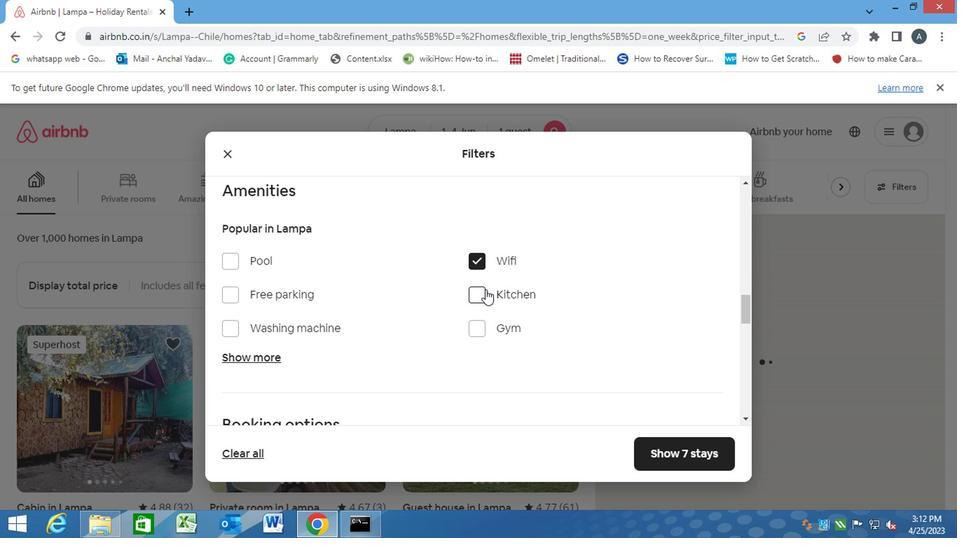 
Action: Mouse moved to (694, 323)
Screenshot: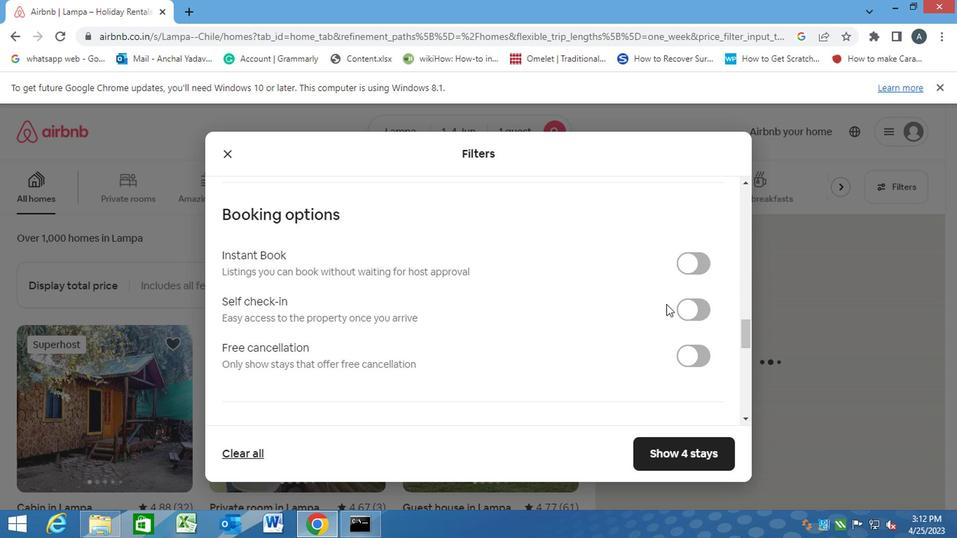 
Action: Mouse pressed left at (694, 323)
Screenshot: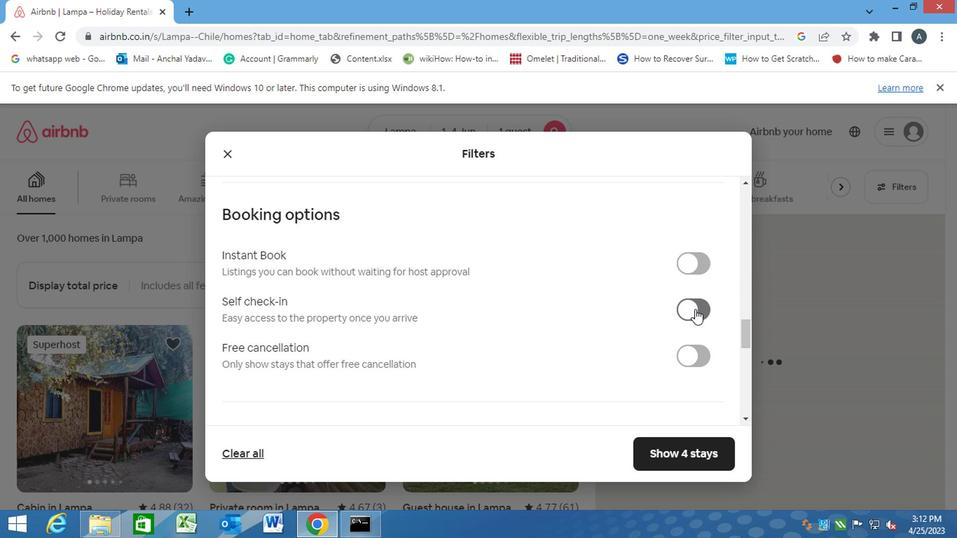 
Action: Mouse moved to (366, 349)
Screenshot: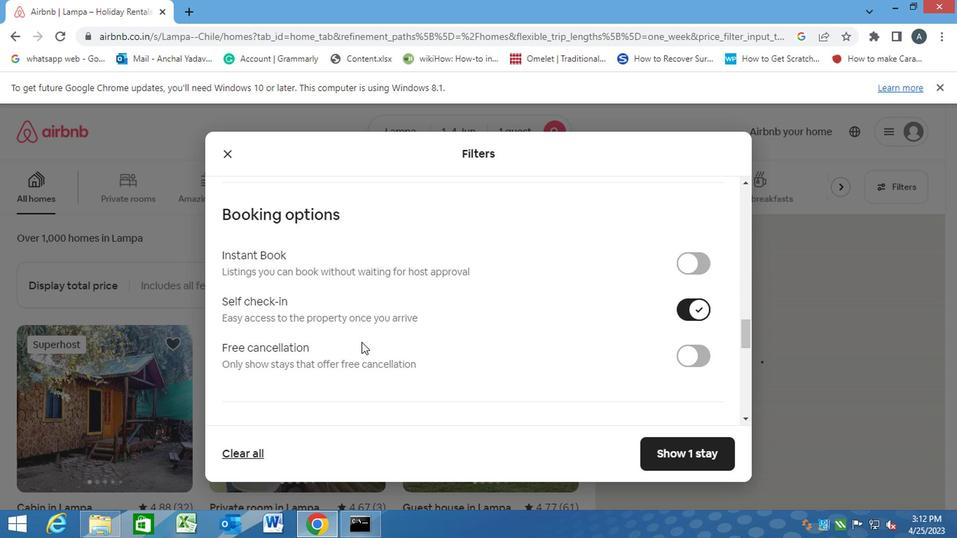 
Action: Mouse scrolled (366, 349) with delta (0, 0)
Screenshot: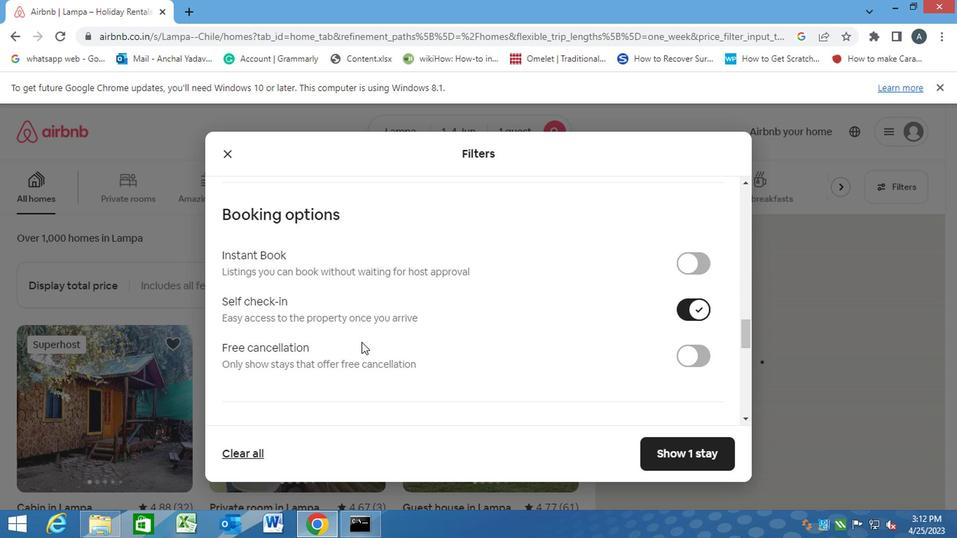 
Action: Mouse scrolled (366, 349) with delta (0, 0)
Screenshot: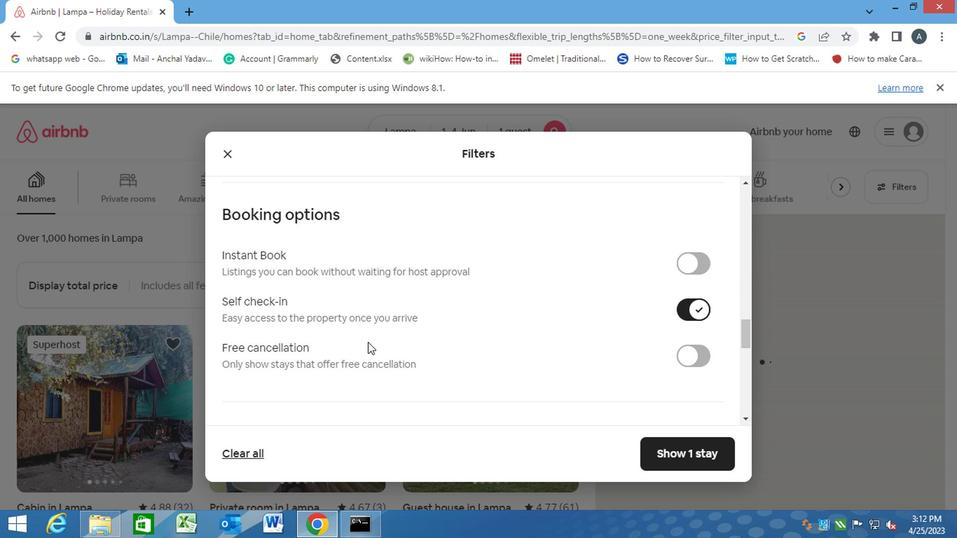 
Action: Mouse scrolled (366, 349) with delta (0, 0)
Screenshot: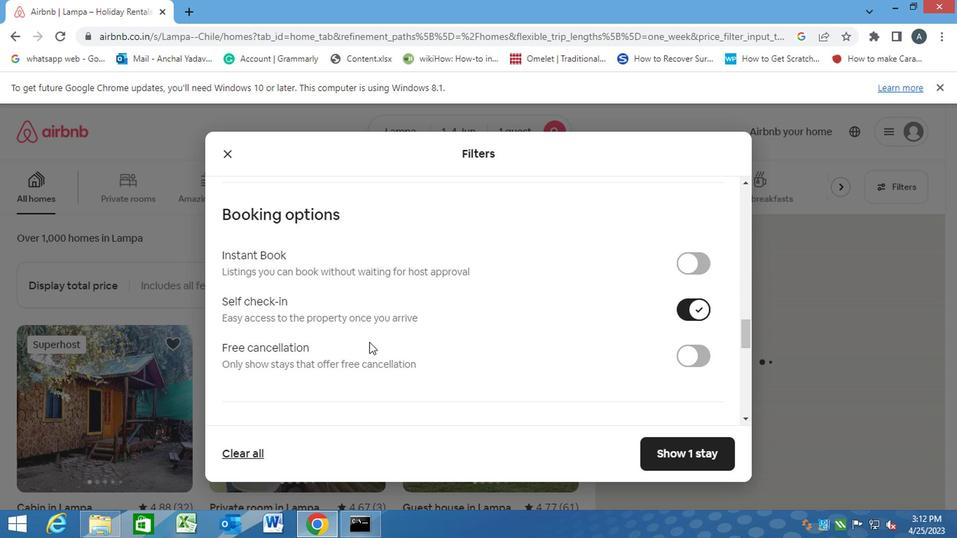 
Action: Mouse scrolled (366, 349) with delta (0, 0)
Screenshot: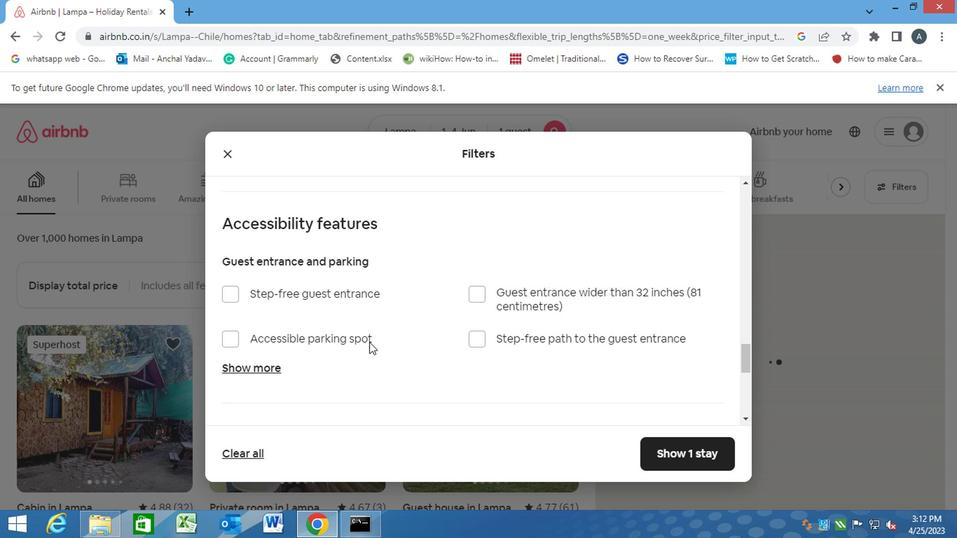 
Action: Mouse scrolled (366, 349) with delta (0, 0)
Screenshot: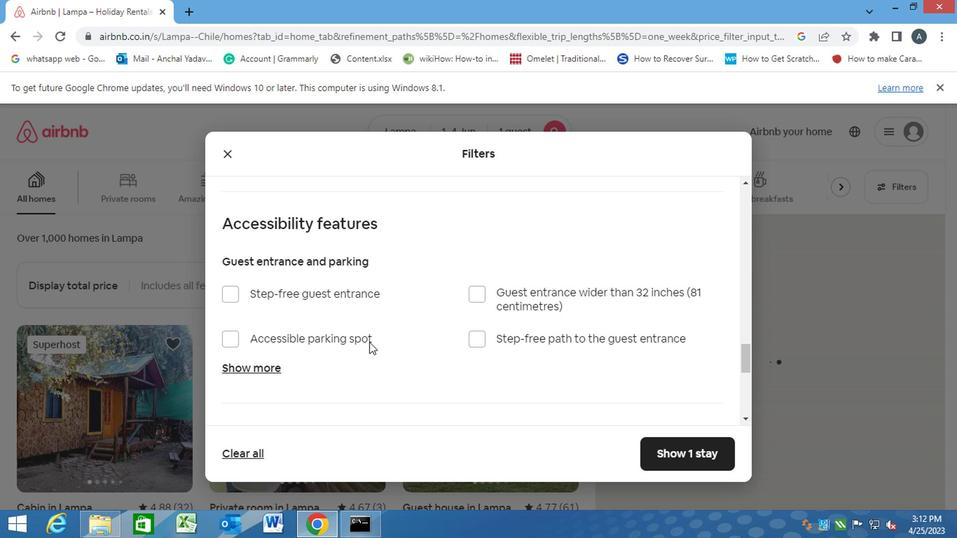 
Action: Mouse scrolled (366, 349) with delta (0, 0)
Screenshot: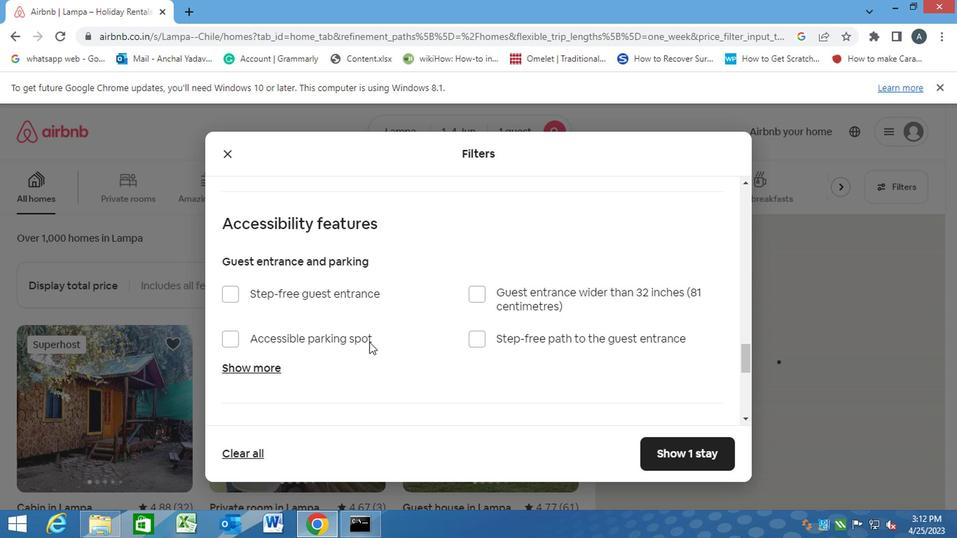 
Action: Mouse moved to (207, 415)
Screenshot: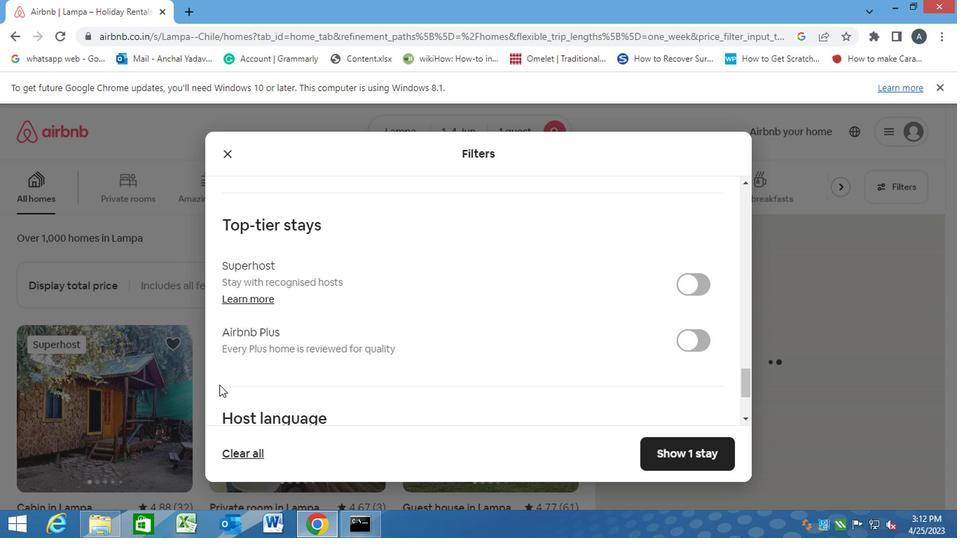 
Action: Mouse scrolled (207, 414) with delta (0, 0)
Screenshot: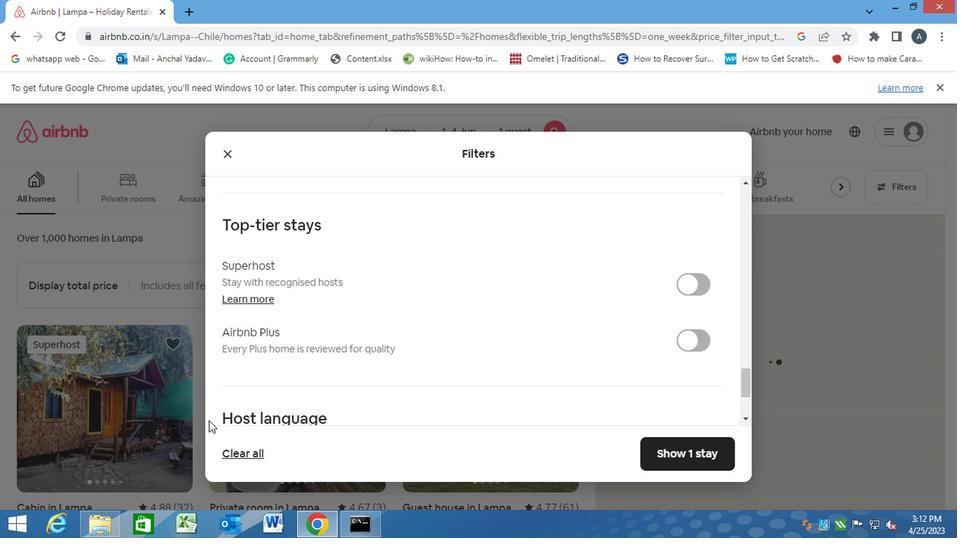
Action: Mouse scrolled (207, 414) with delta (0, 0)
Screenshot: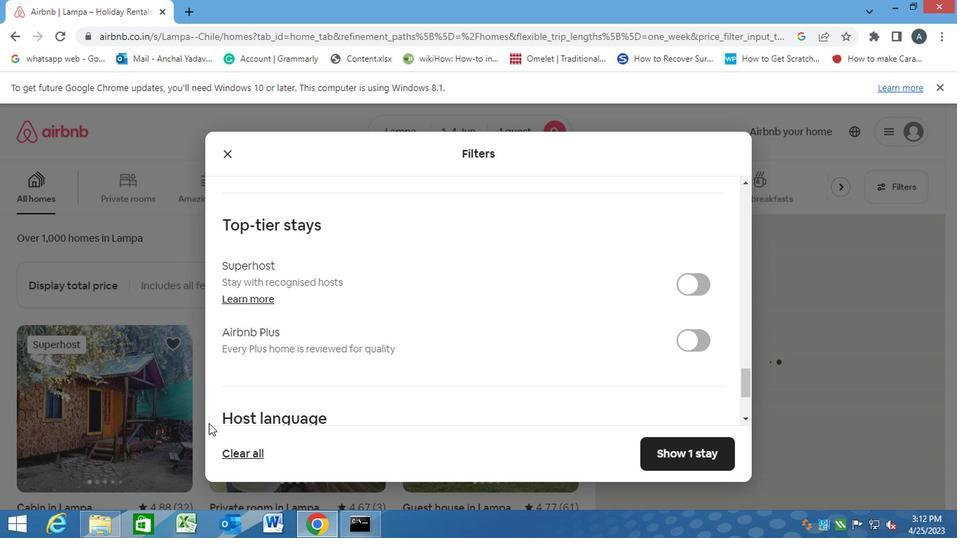 
Action: Mouse scrolled (207, 414) with delta (0, 0)
Screenshot: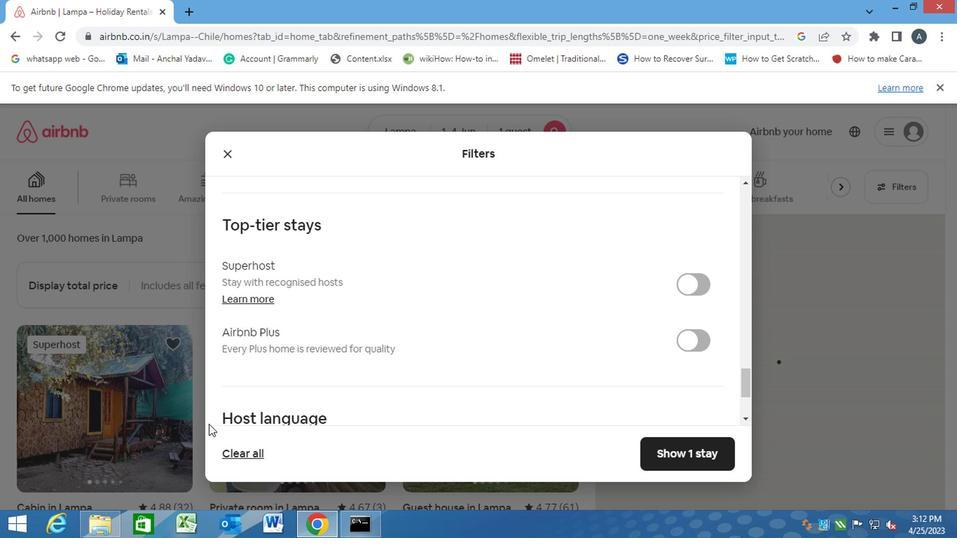 
Action: Mouse moved to (227, 338)
Screenshot: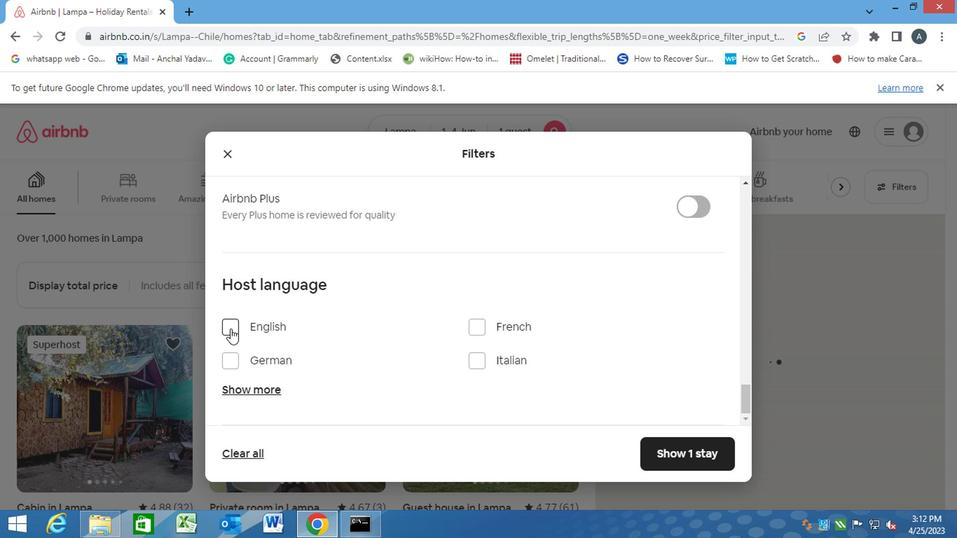 
Action: Mouse pressed left at (227, 338)
Screenshot: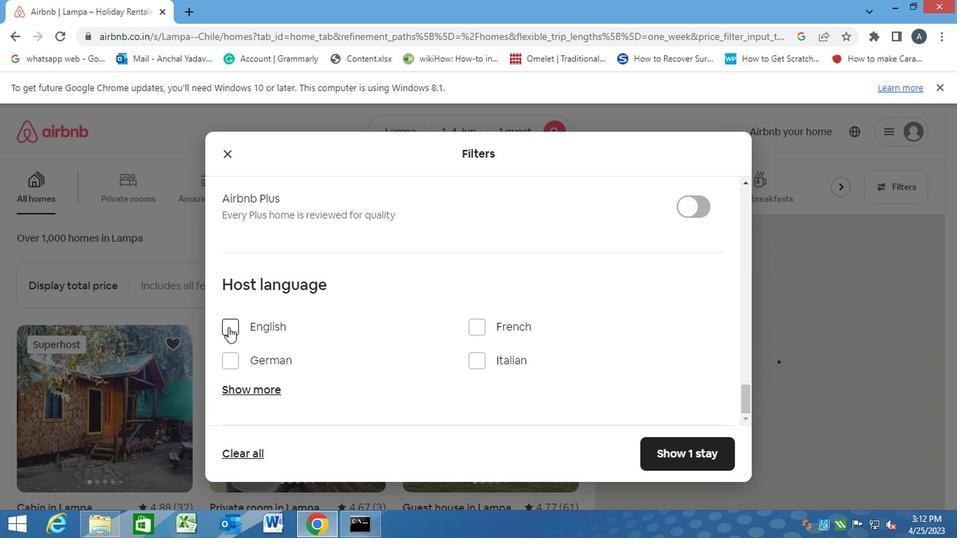 
Action: Mouse moved to (660, 437)
Screenshot: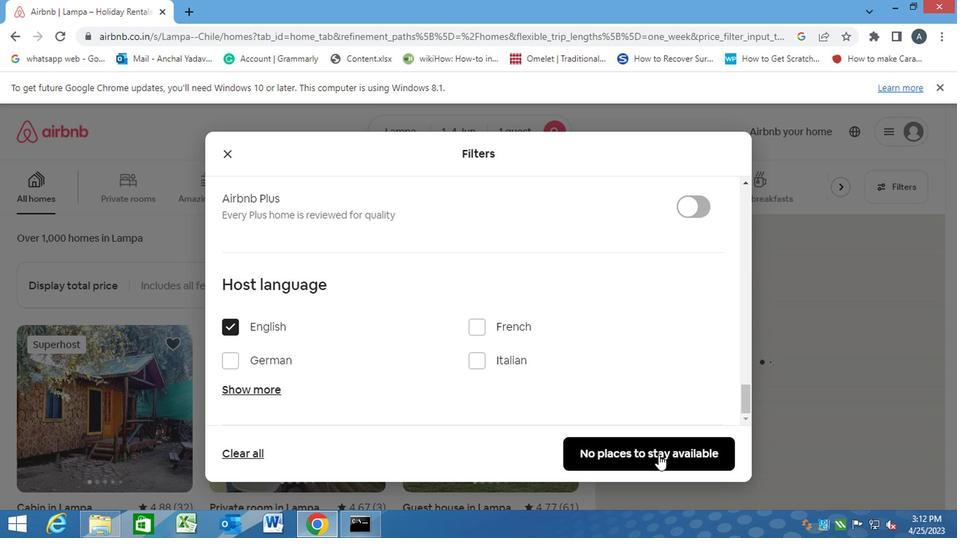 
Action: Mouse pressed left at (660, 437)
Screenshot: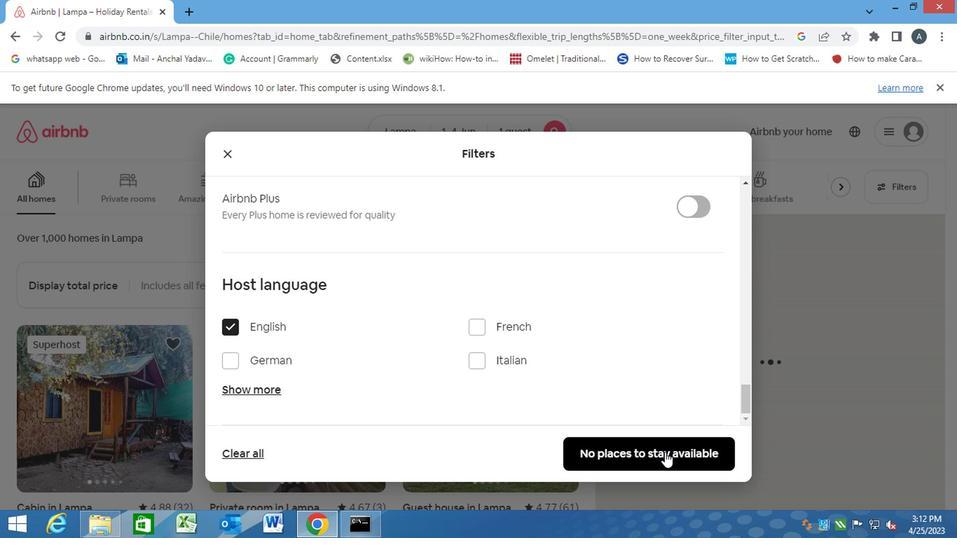 
